 Task: Open Card Customer Satisfaction Survey in Board Website Maintenance to Workspace Digital Analytics and add a team member Softage.1@softage.net, a label Orange, a checklist Meal Planning, an attachment from Trello, a color Orange and finally, add a card description 'Create and send out employee engagement survey' and a comment 'This task presents an opportunity to demonstrate our communication and collaboration skills, working effectively with others to achieve a common goal.'. Add a start date 'Jan 01, 1900' with a due date 'Jan 08, 1900'
Action: Mouse moved to (217, 130)
Screenshot: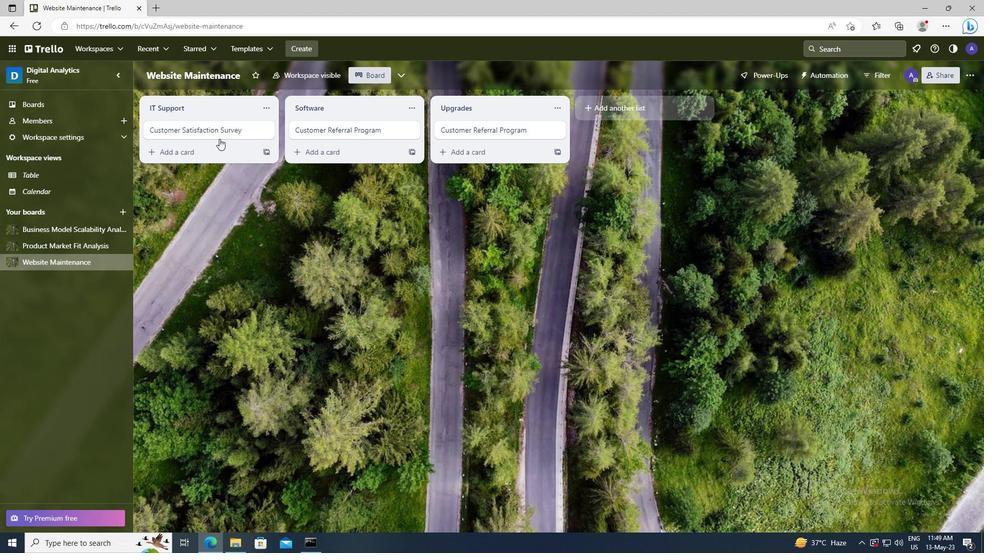 
Action: Mouse pressed left at (217, 130)
Screenshot: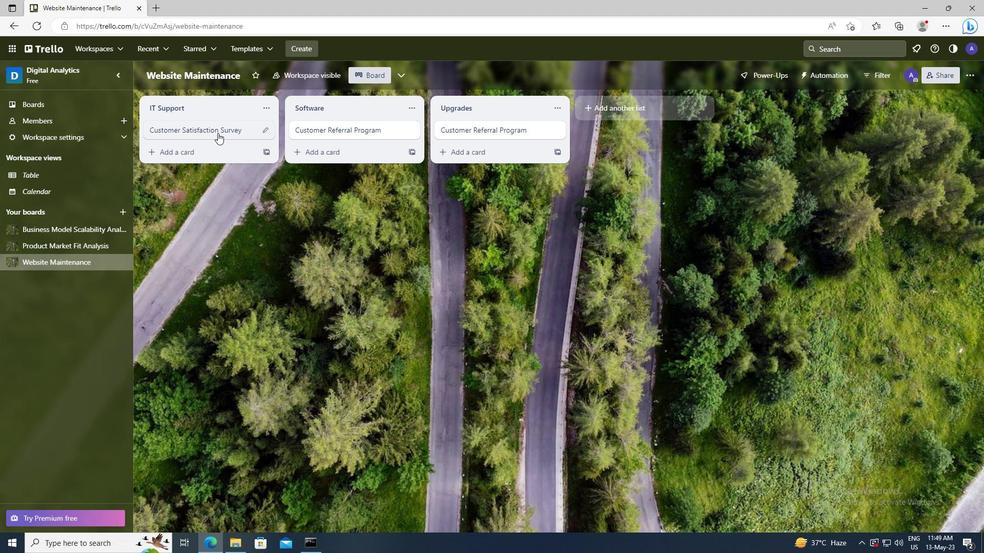 
Action: Mouse moved to (633, 124)
Screenshot: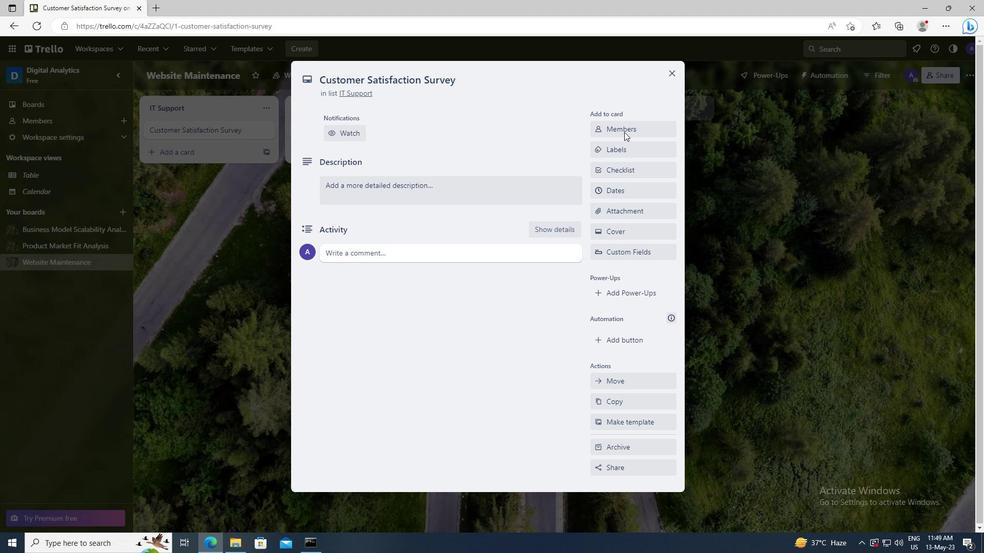 
Action: Mouse pressed left at (633, 124)
Screenshot: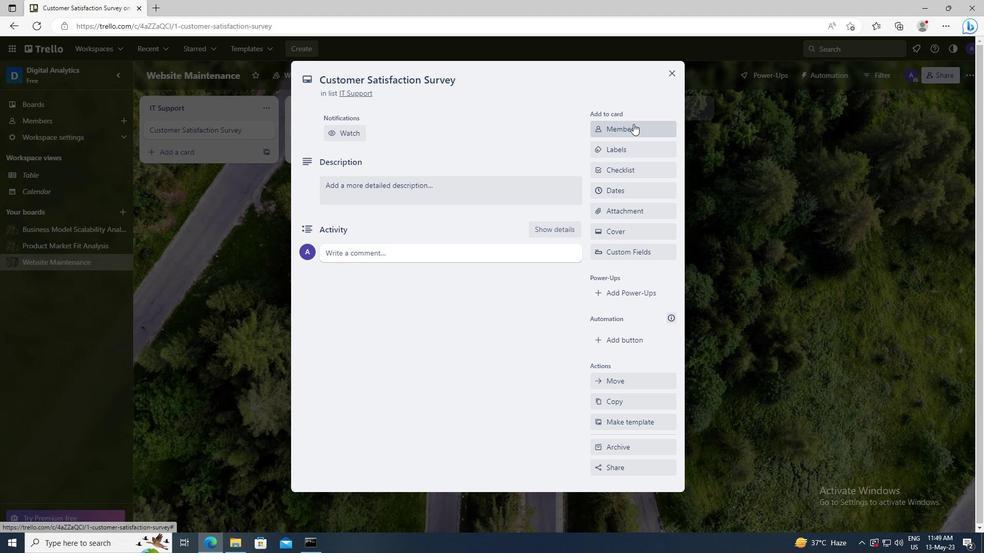 
Action: Mouse moved to (639, 178)
Screenshot: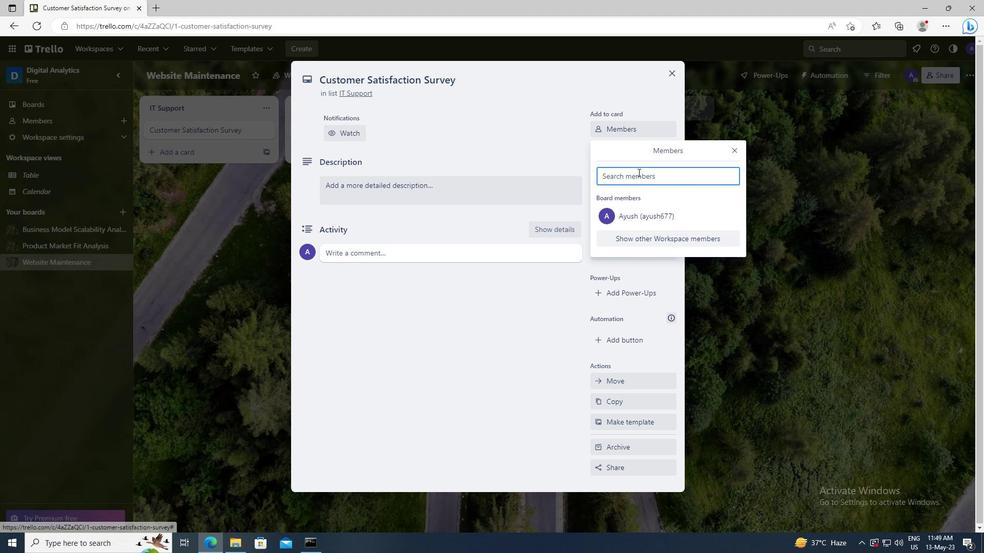 
Action: Mouse pressed left at (639, 178)
Screenshot: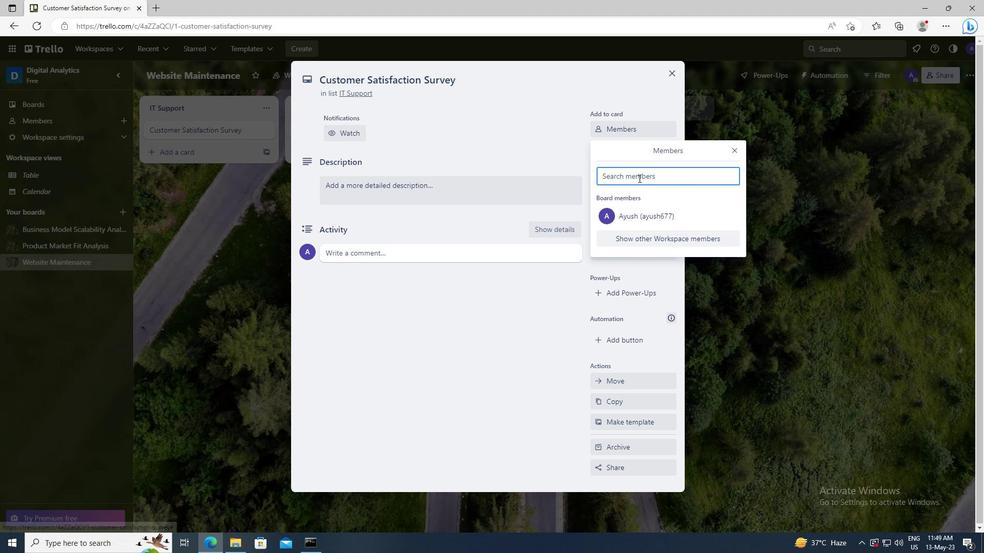 
Action: Key pressed <Key.shift>SOFTAGE.1
Screenshot: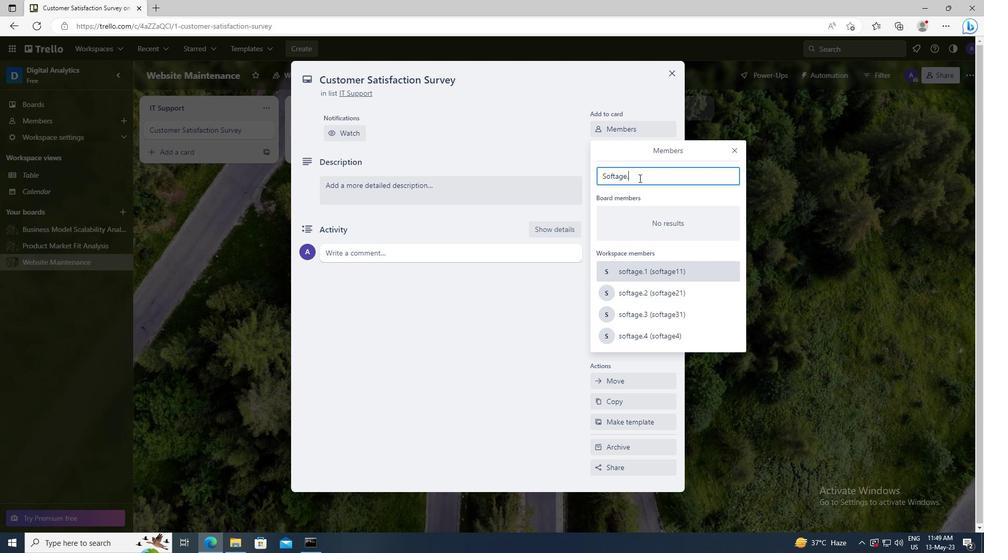 
Action: Mouse moved to (642, 270)
Screenshot: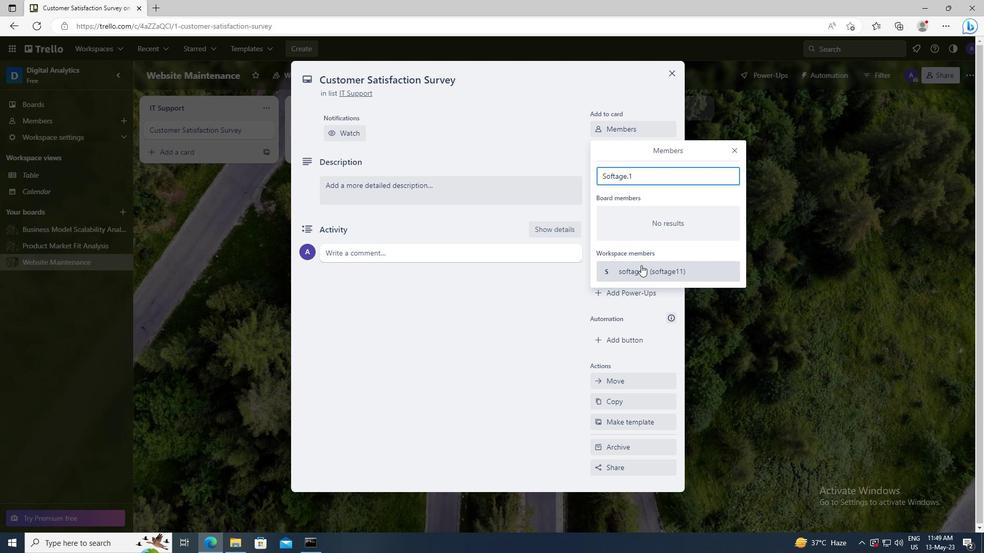 
Action: Mouse pressed left at (642, 270)
Screenshot: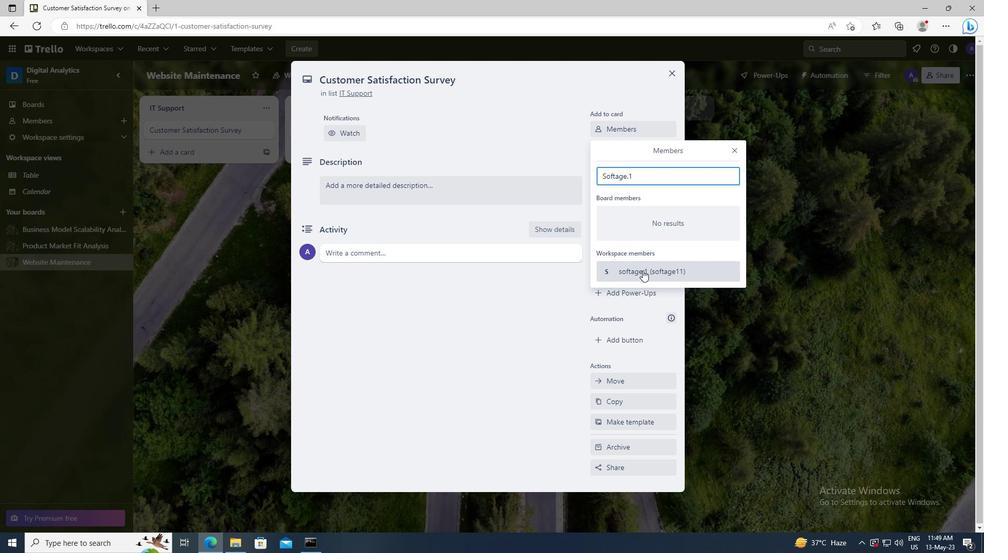 
Action: Mouse moved to (734, 149)
Screenshot: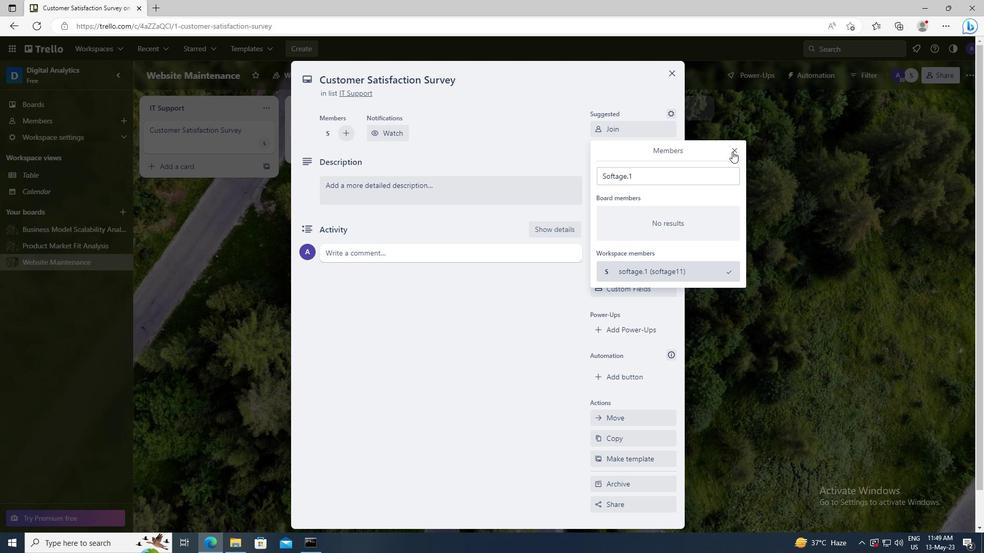 
Action: Mouse pressed left at (734, 149)
Screenshot: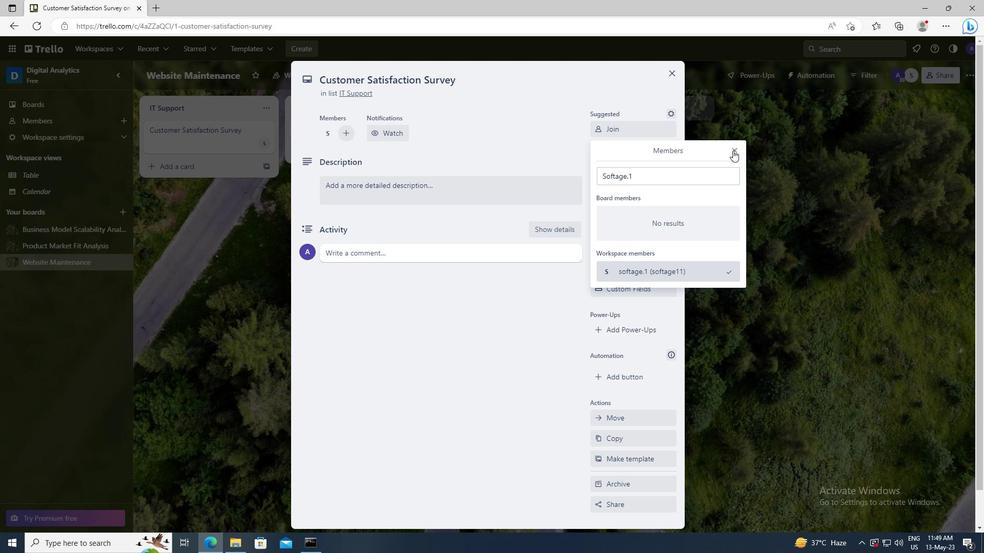 
Action: Mouse moved to (631, 181)
Screenshot: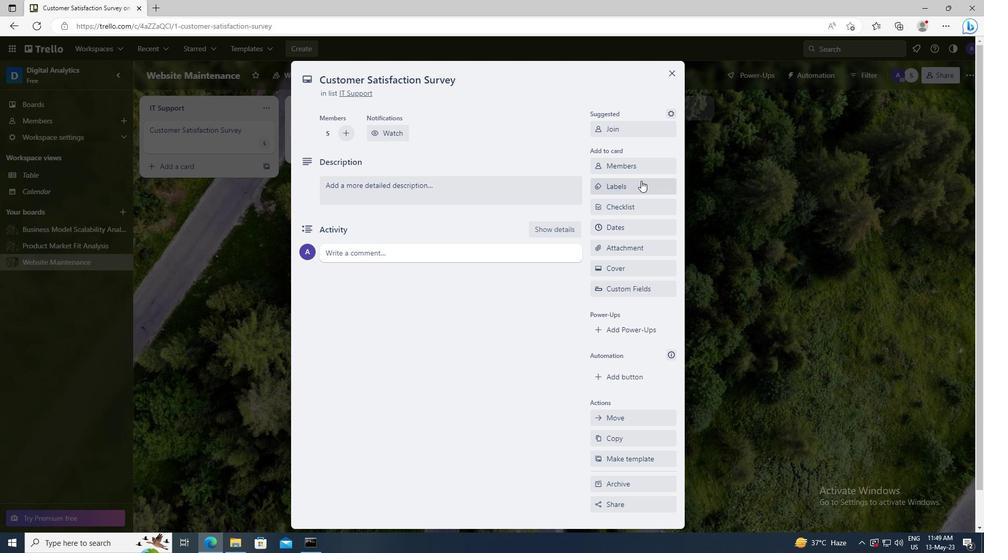 
Action: Mouse pressed left at (631, 181)
Screenshot: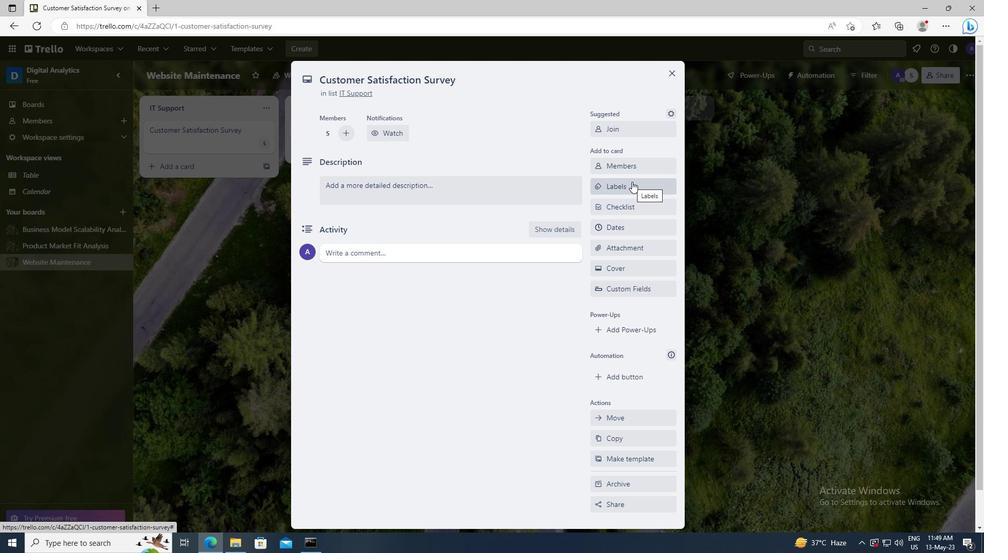 
Action: Mouse moved to (652, 389)
Screenshot: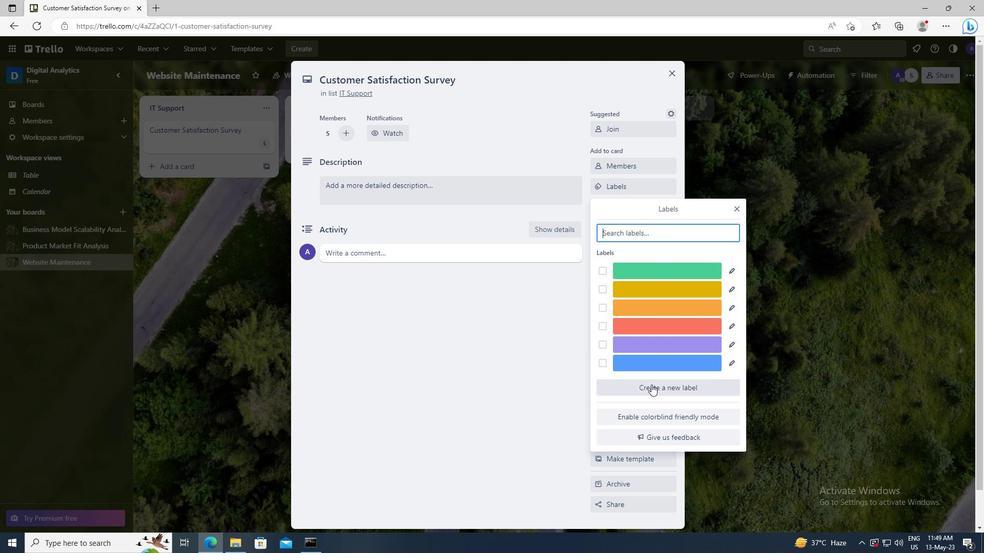 
Action: Mouse pressed left at (652, 389)
Screenshot: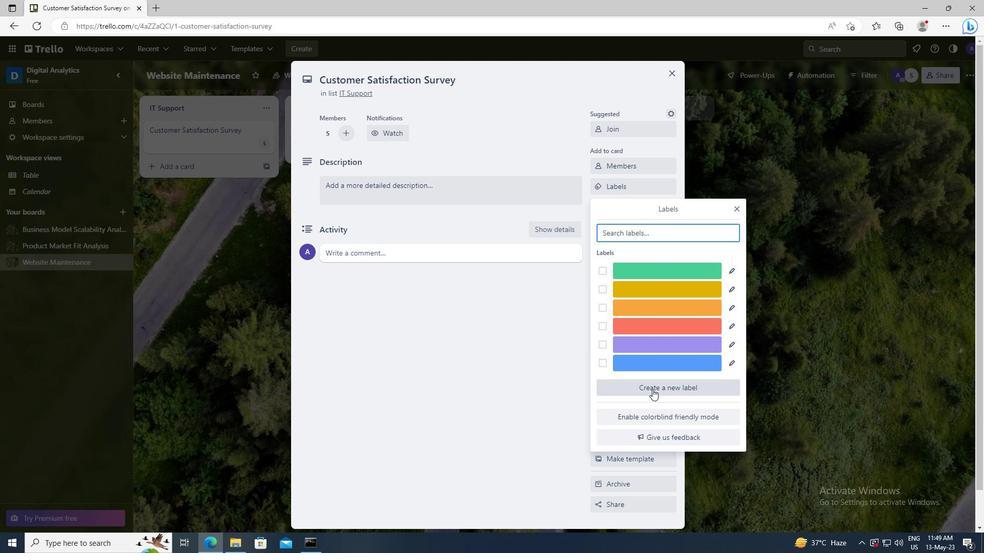 
Action: Mouse moved to (668, 358)
Screenshot: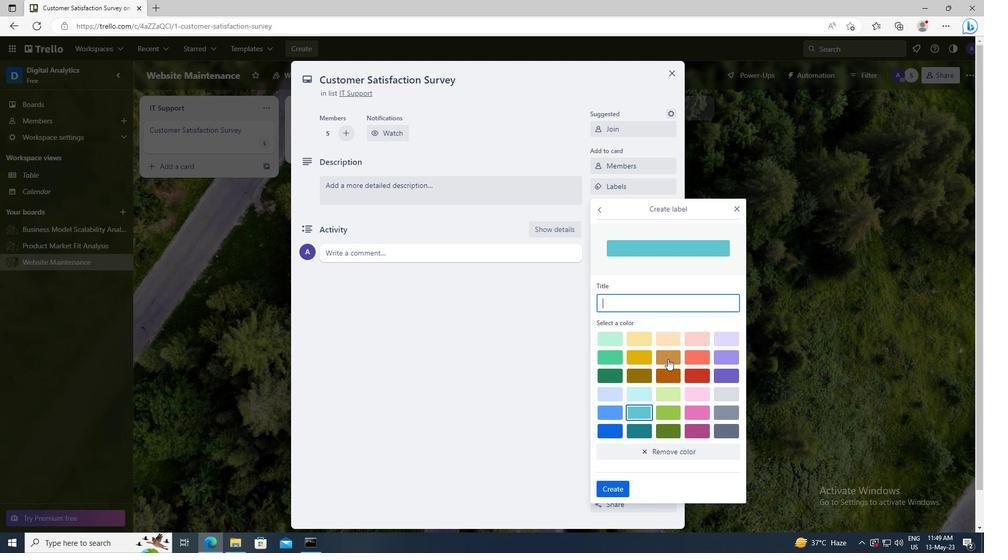 
Action: Mouse pressed left at (668, 358)
Screenshot: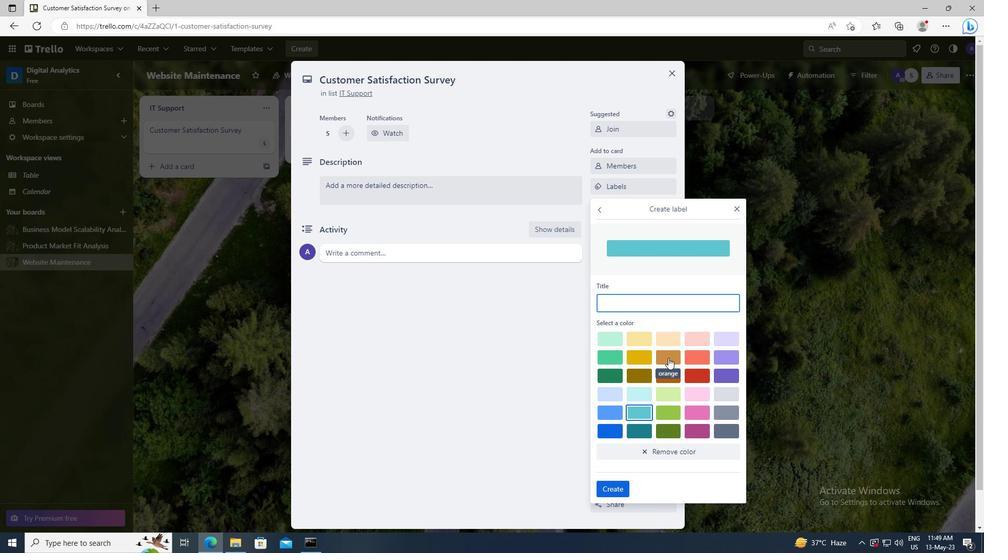 
Action: Mouse moved to (619, 489)
Screenshot: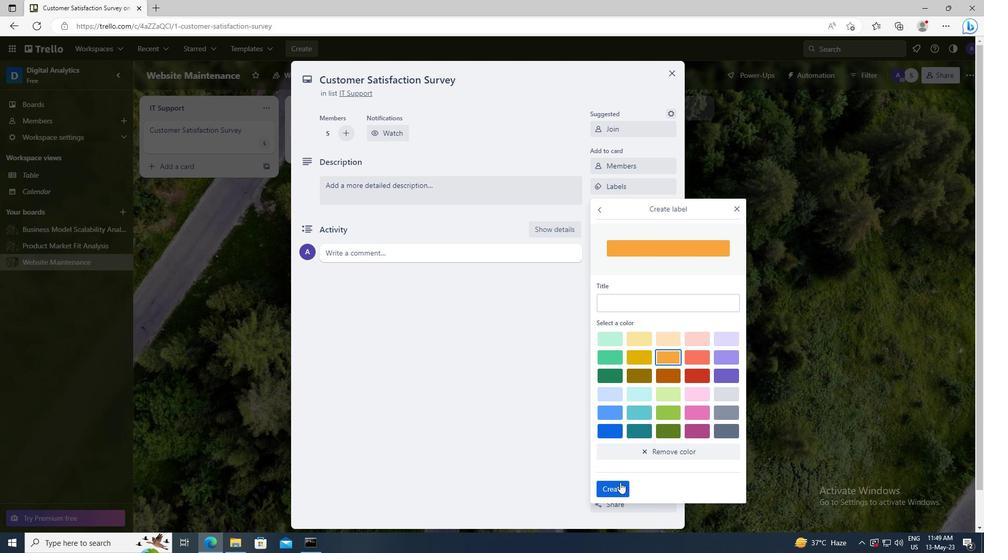 
Action: Mouse pressed left at (619, 489)
Screenshot: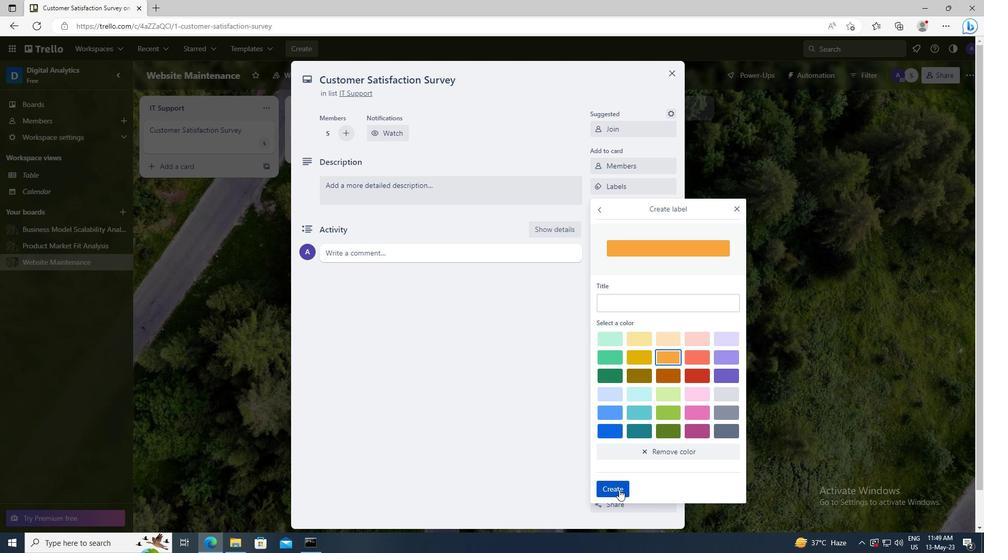 
Action: Mouse moved to (737, 209)
Screenshot: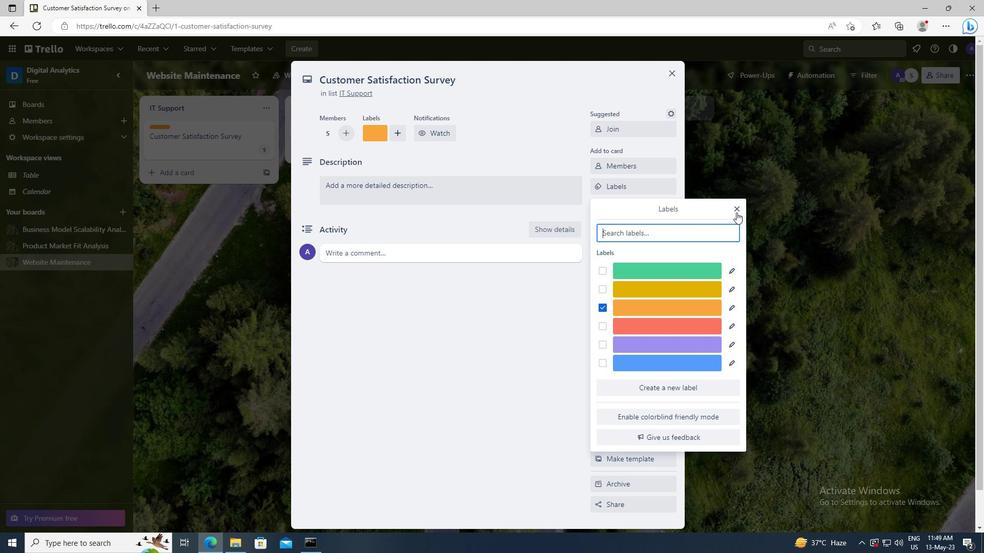 
Action: Mouse pressed left at (737, 209)
Screenshot: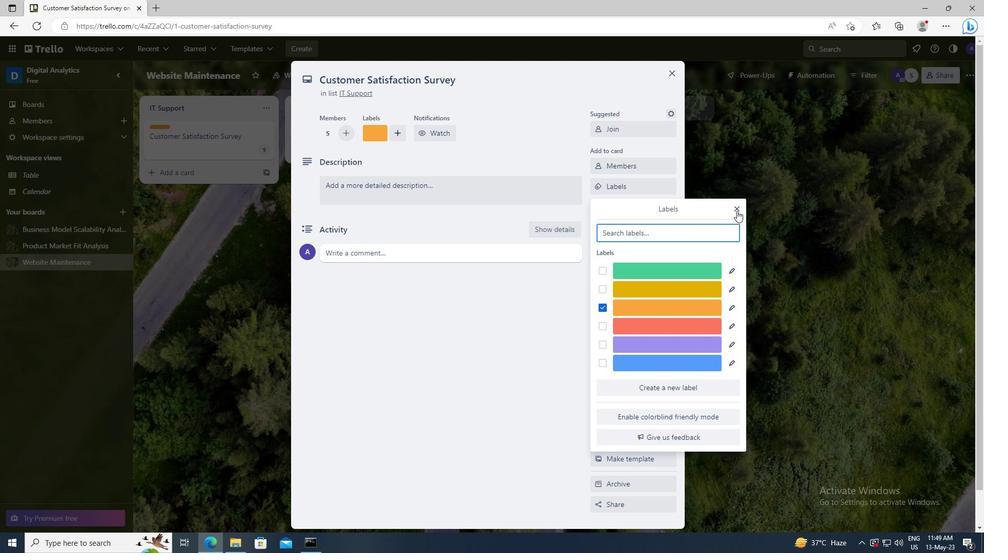 
Action: Mouse moved to (633, 208)
Screenshot: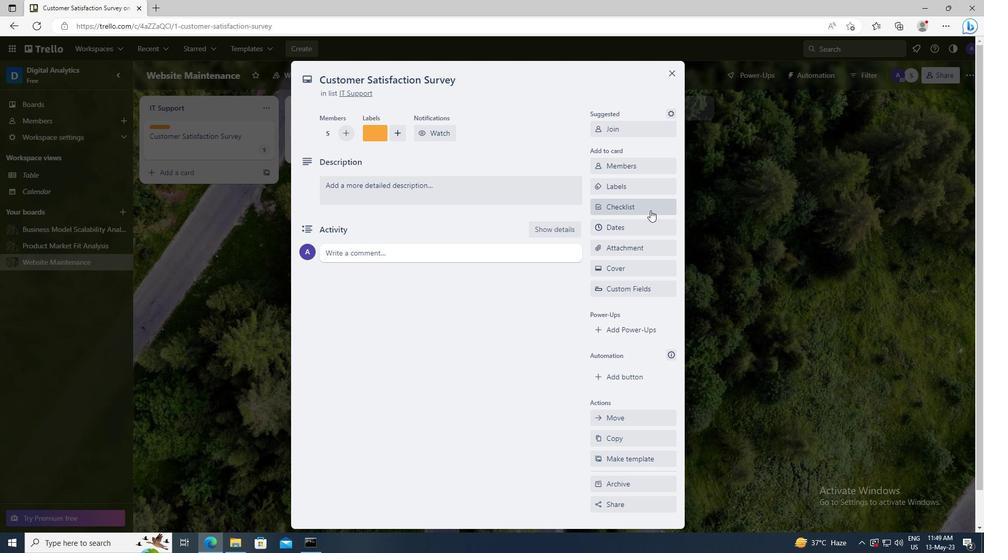 
Action: Mouse pressed left at (633, 208)
Screenshot: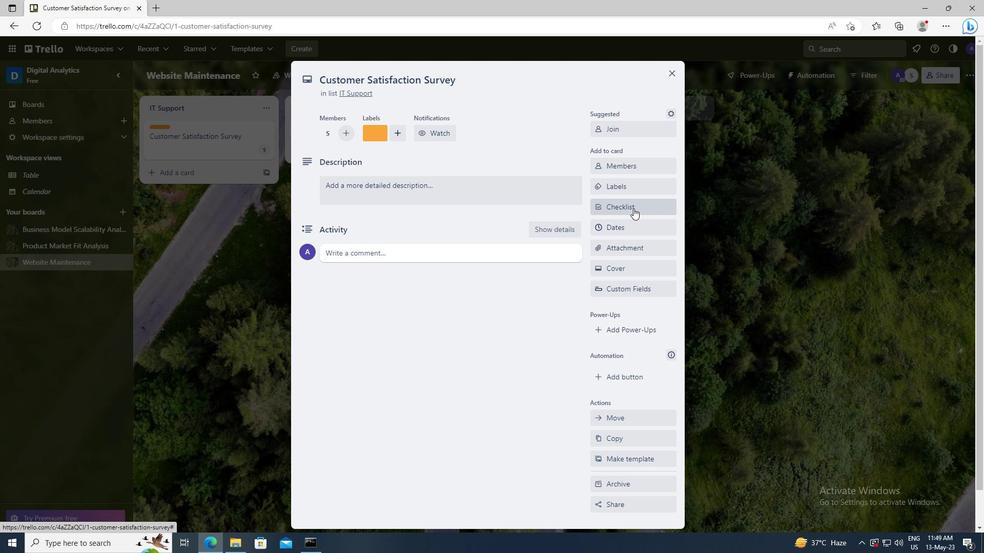 
Action: Key pressed <Key.shift>MEAL<Key.space><Key.shift>PLANNING
Screenshot: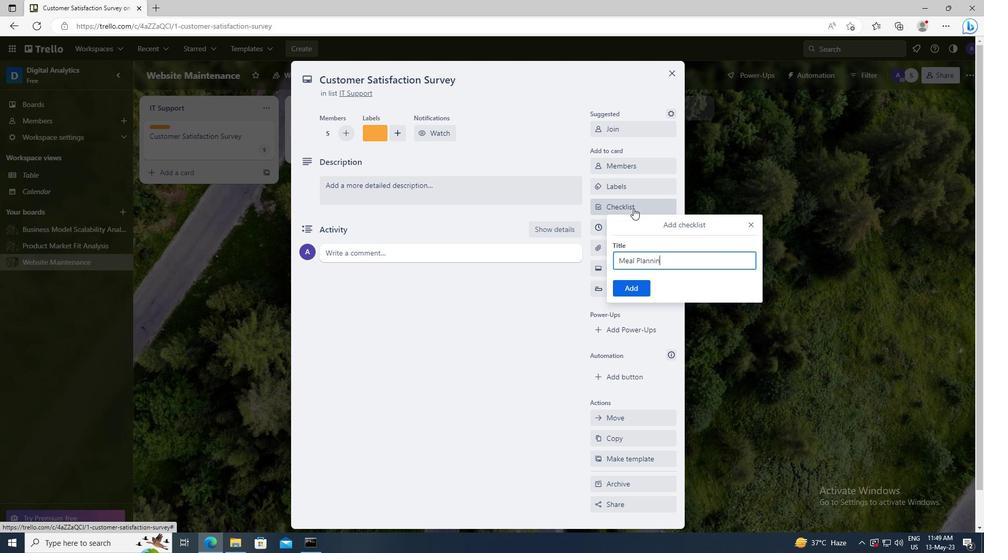 
Action: Mouse moved to (633, 287)
Screenshot: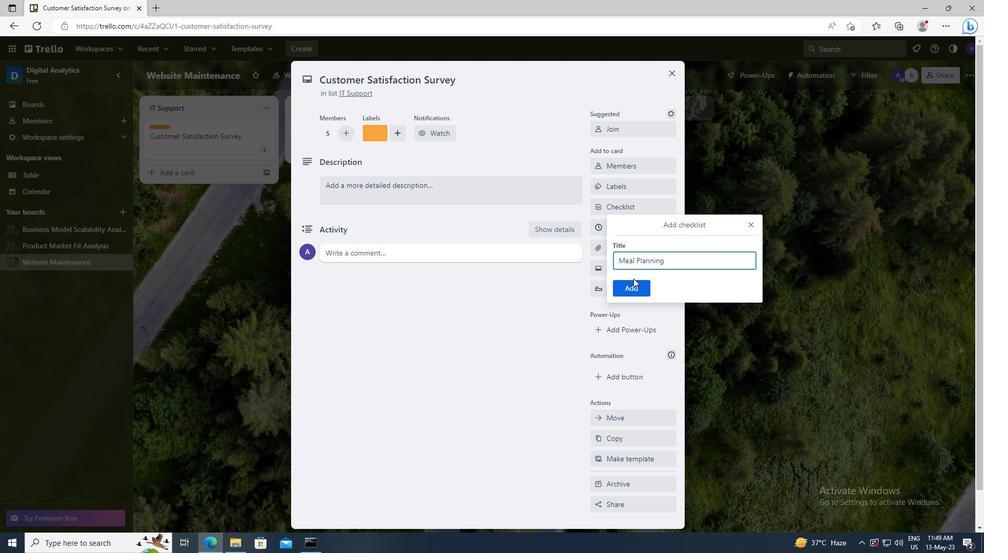 
Action: Mouse pressed left at (633, 287)
Screenshot: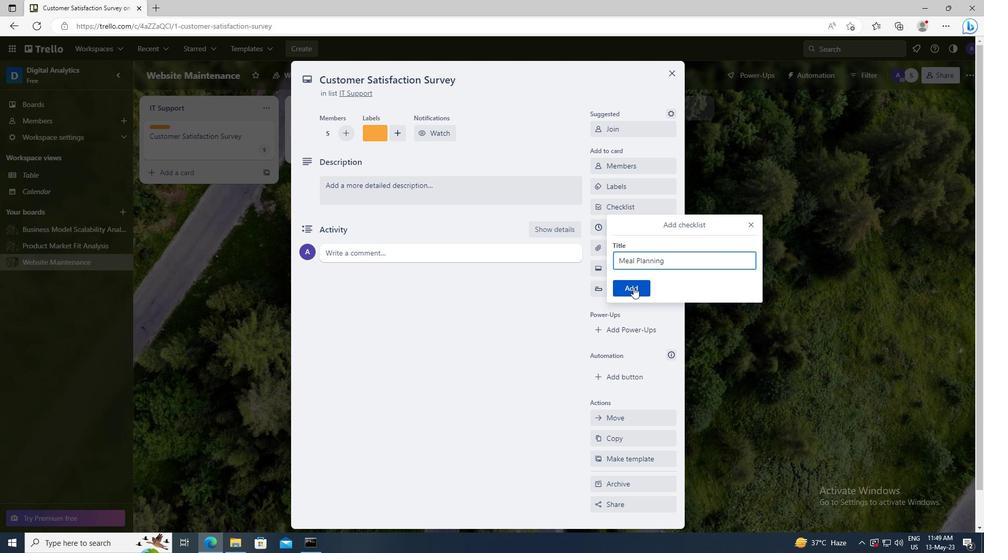 
Action: Mouse moved to (633, 250)
Screenshot: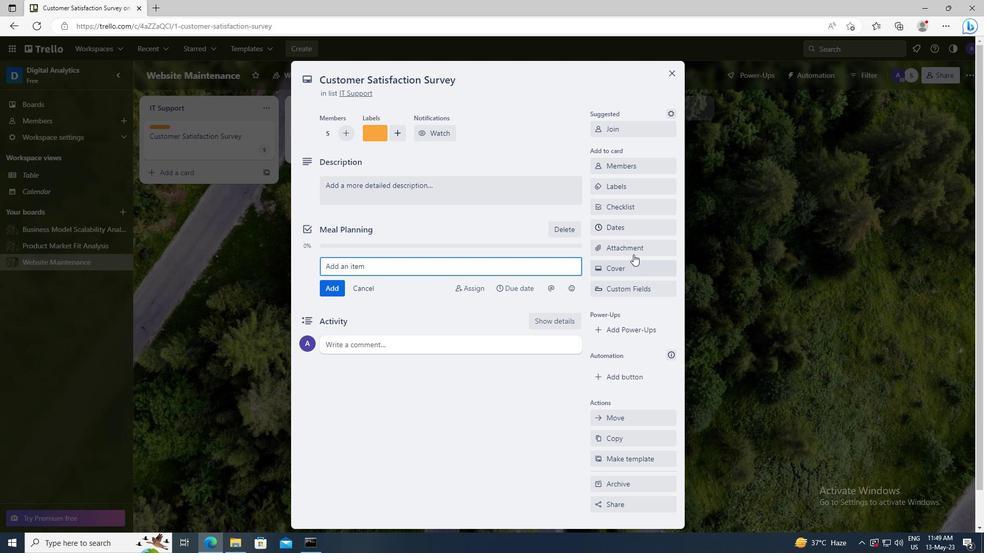 
Action: Mouse pressed left at (633, 250)
Screenshot: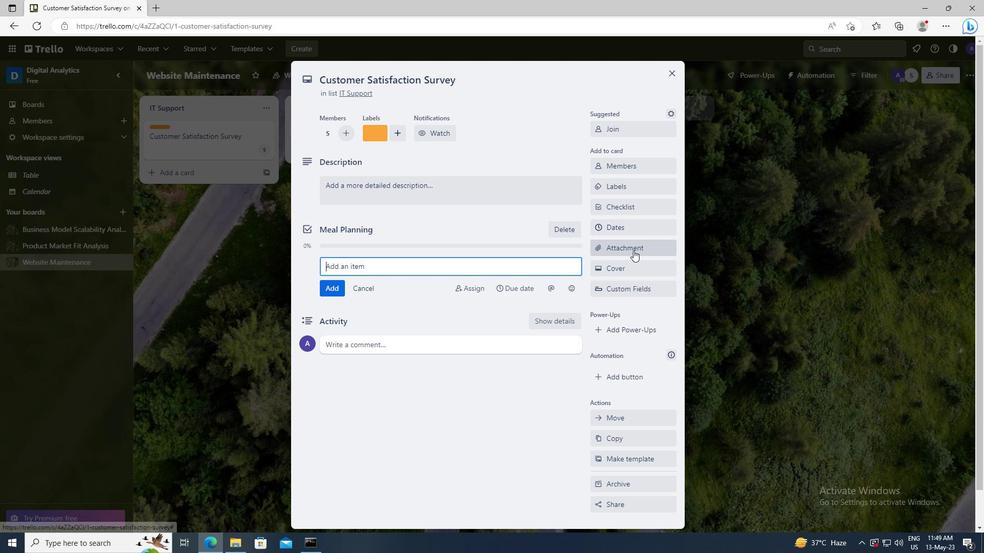 
Action: Mouse moved to (625, 303)
Screenshot: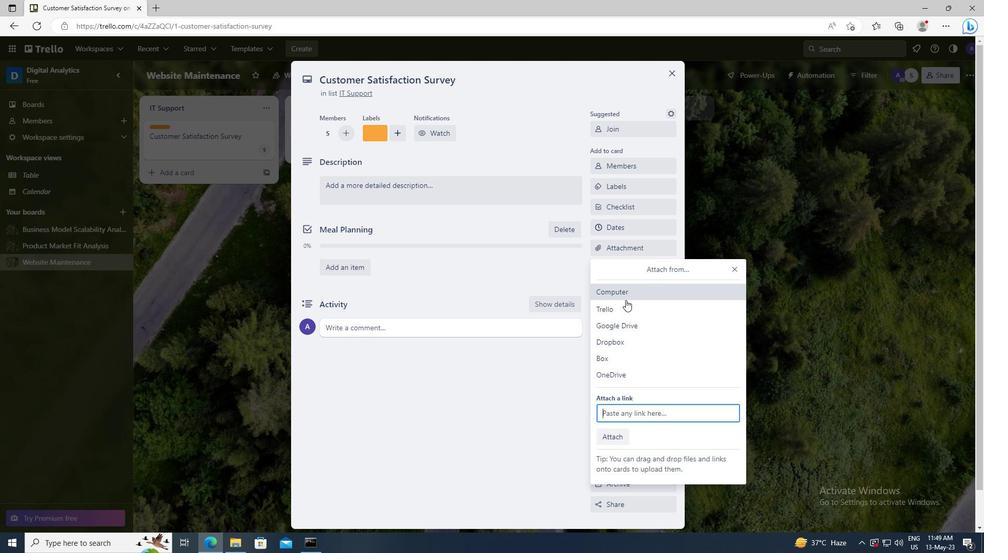 
Action: Mouse pressed left at (625, 303)
Screenshot: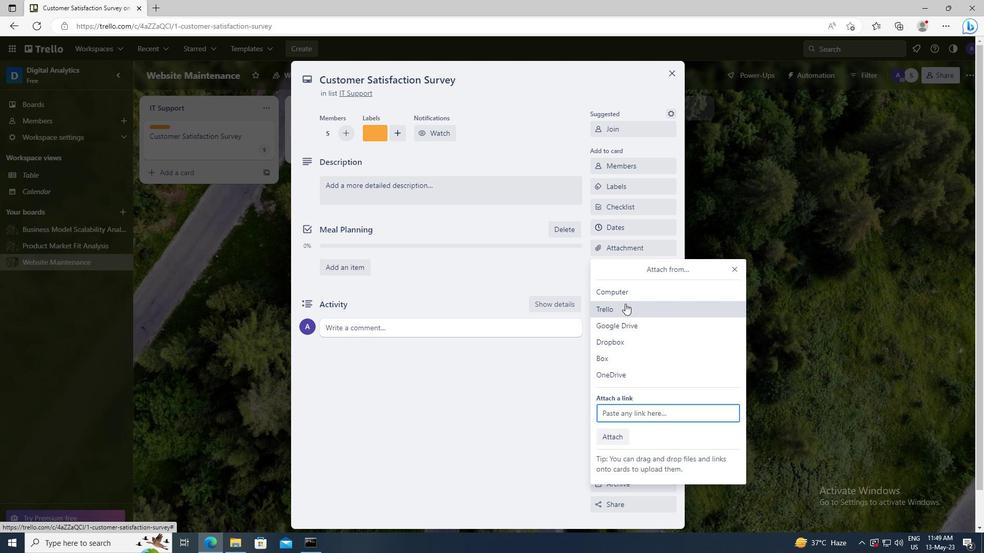 
Action: Mouse moved to (624, 247)
Screenshot: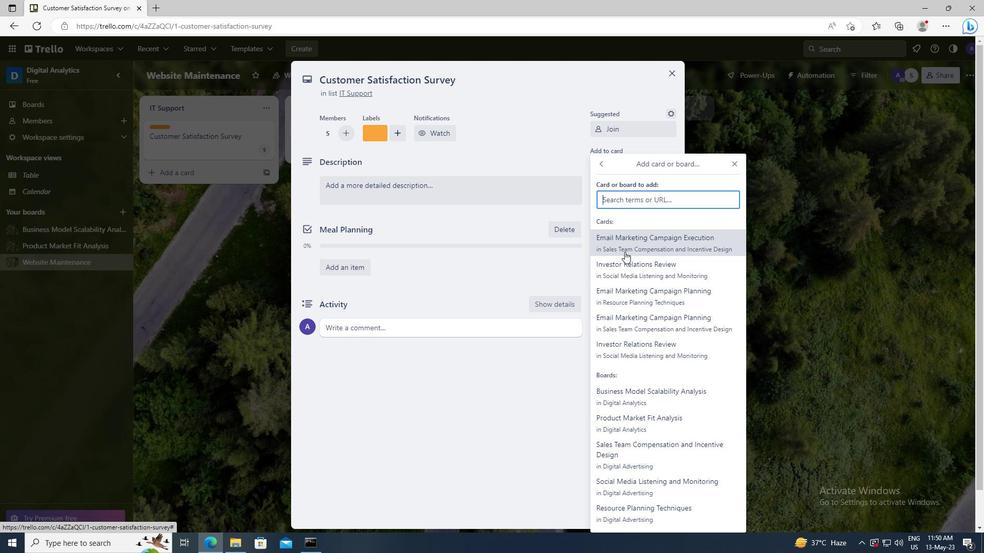 
Action: Mouse pressed left at (624, 247)
Screenshot: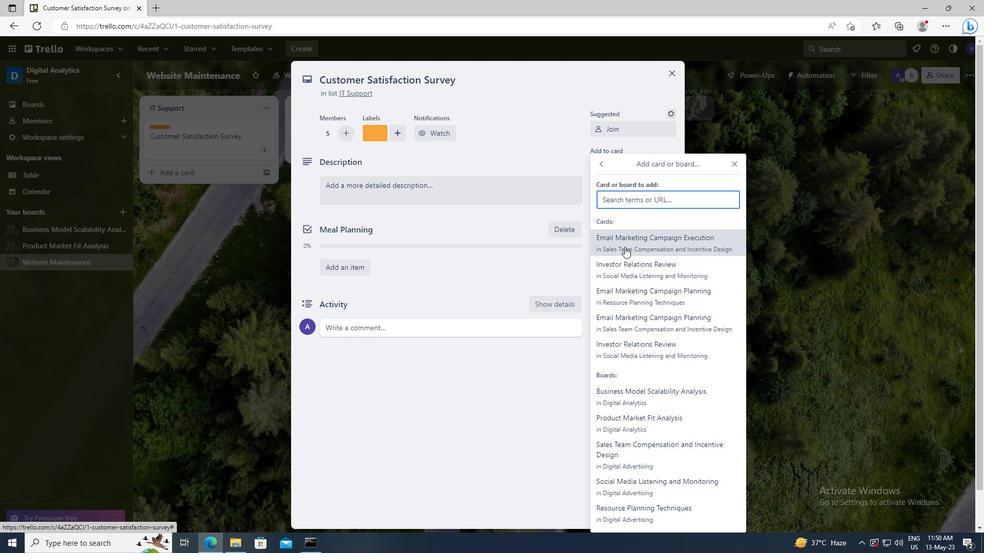 
Action: Mouse moved to (624, 266)
Screenshot: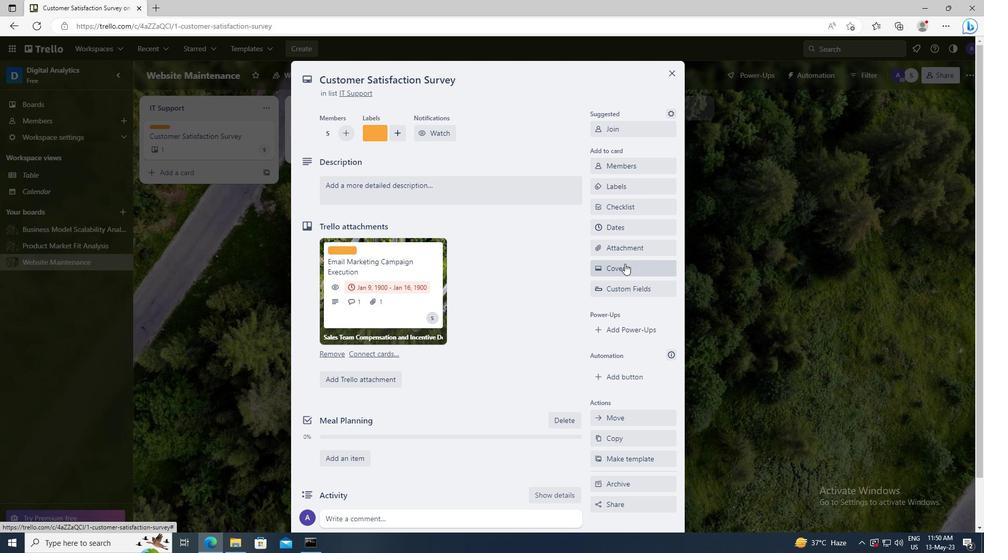 
Action: Mouse pressed left at (624, 266)
Screenshot: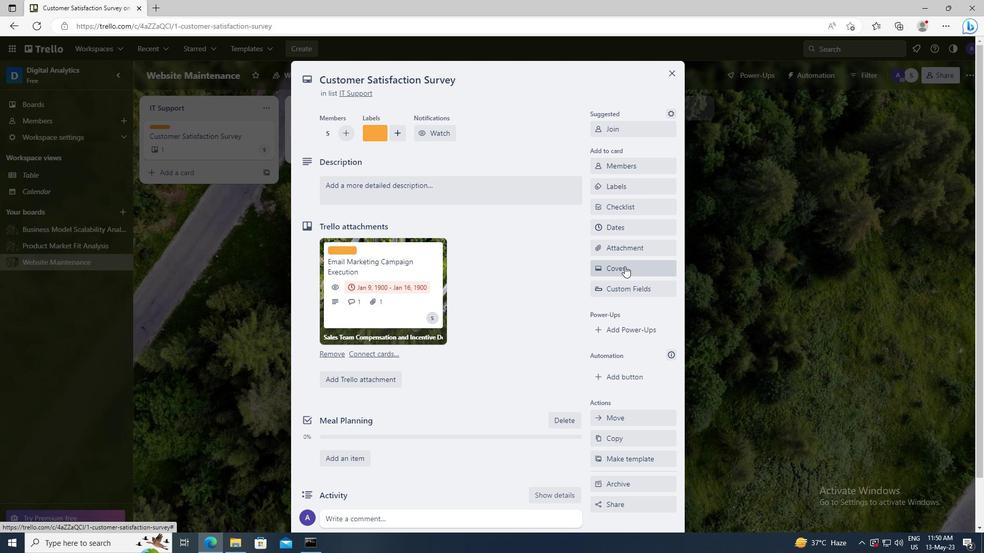 
Action: Mouse moved to (664, 330)
Screenshot: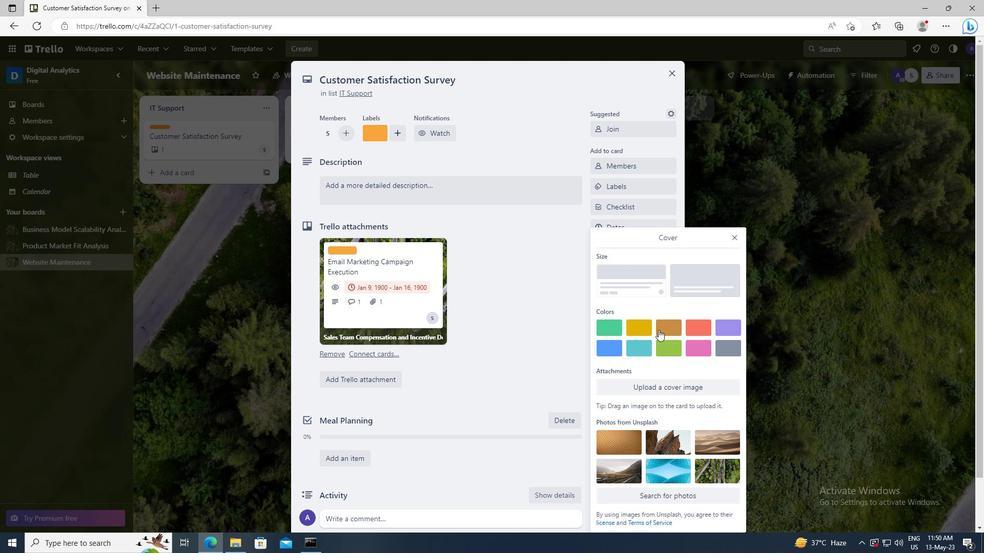 
Action: Mouse pressed left at (664, 330)
Screenshot: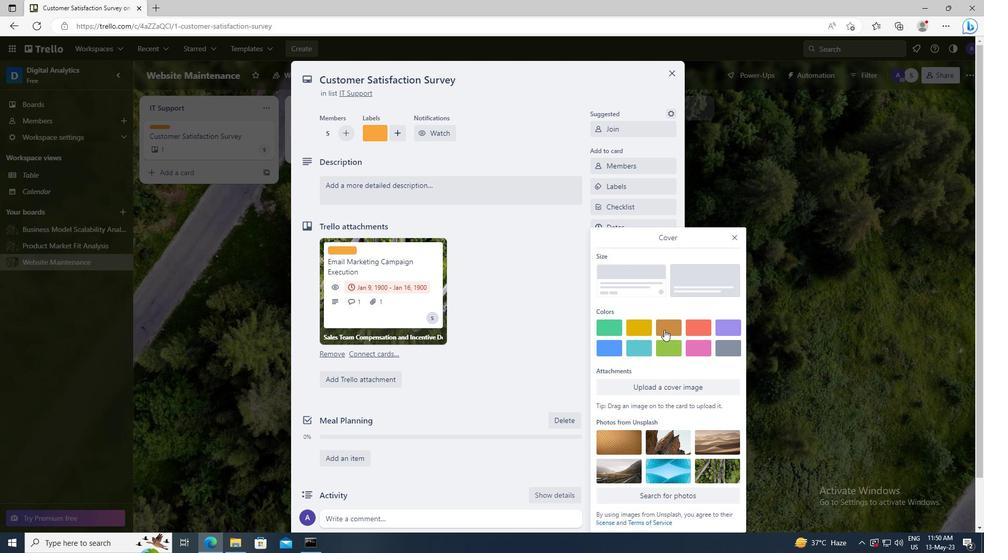 
Action: Mouse moved to (734, 217)
Screenshot: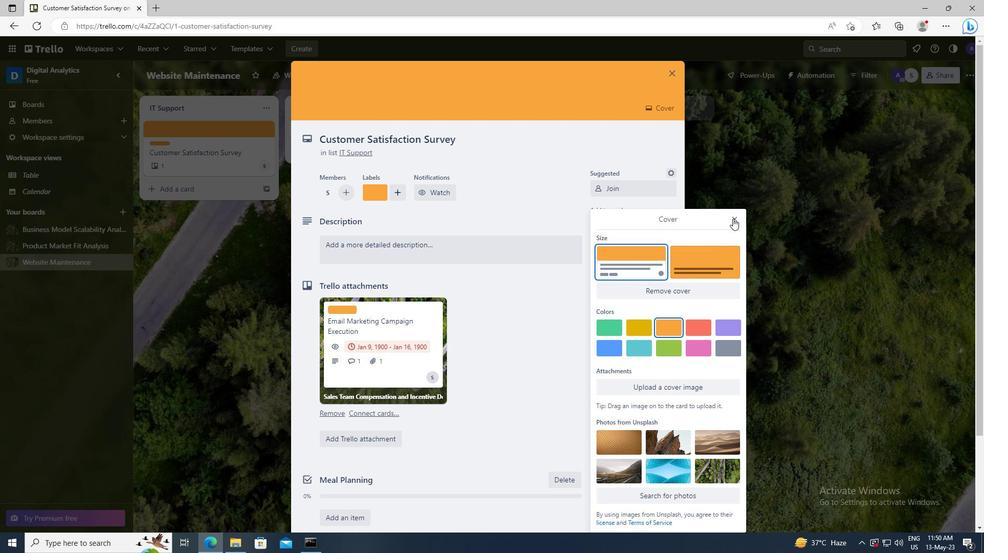 
Action: Mouse pressed left at (734, 217)
Screenshot: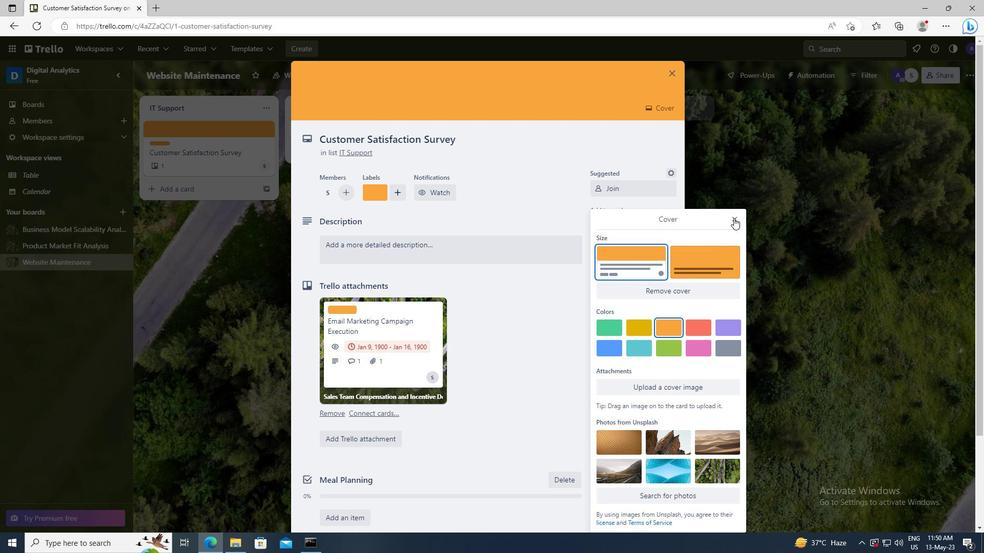 
Action: Mouse moved to (403, 251)
Screenshot: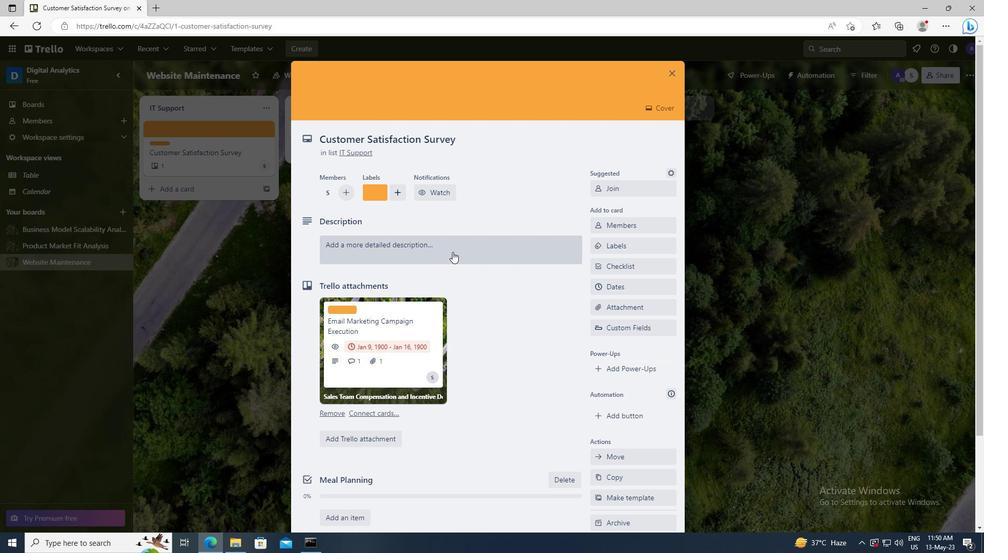 
Action: Mouse pressed left at (403, 251)
Screenshot: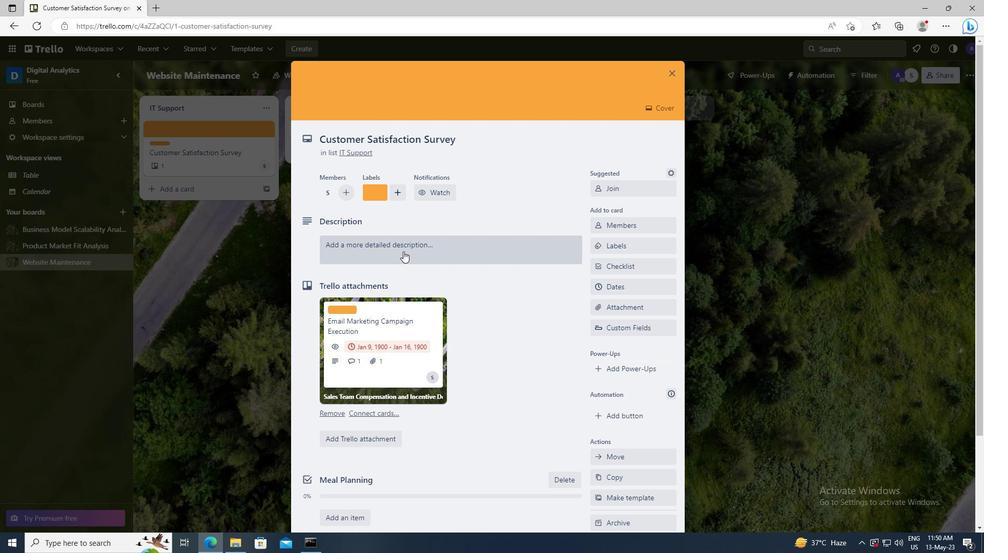 
Action: Key pressed <Key.shift>CREATE<Key.space>AND<Key.space>SEND<Key.space>OUT<Key.space>EMPLOYEE<Key.space>ENGAGEMENT<Key.space>SURVEY
Screenshot: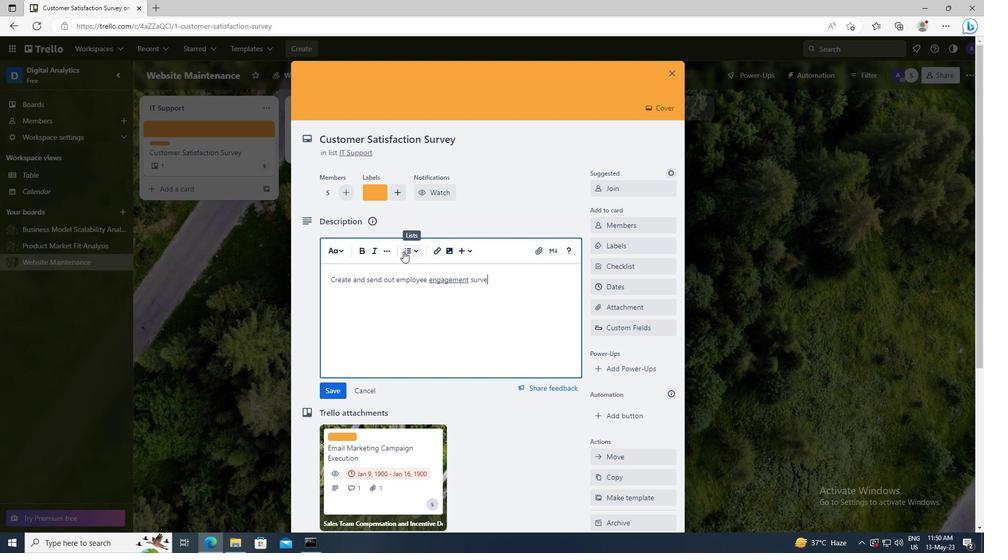 
Action: Mouse scrolled (403, 251) with delta (0, 0)
Screenshot: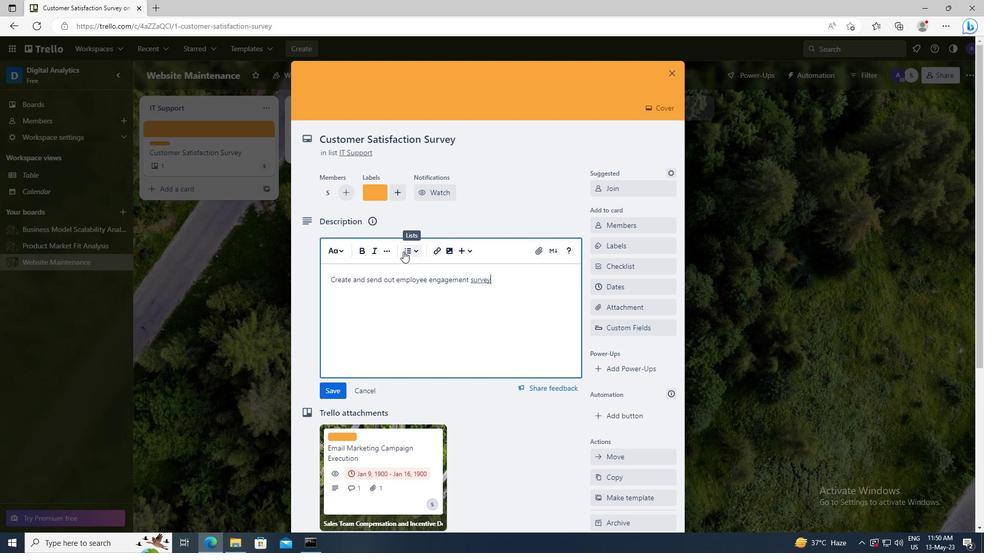 
Action: Mouse moved to (341, 314)
Screenshot: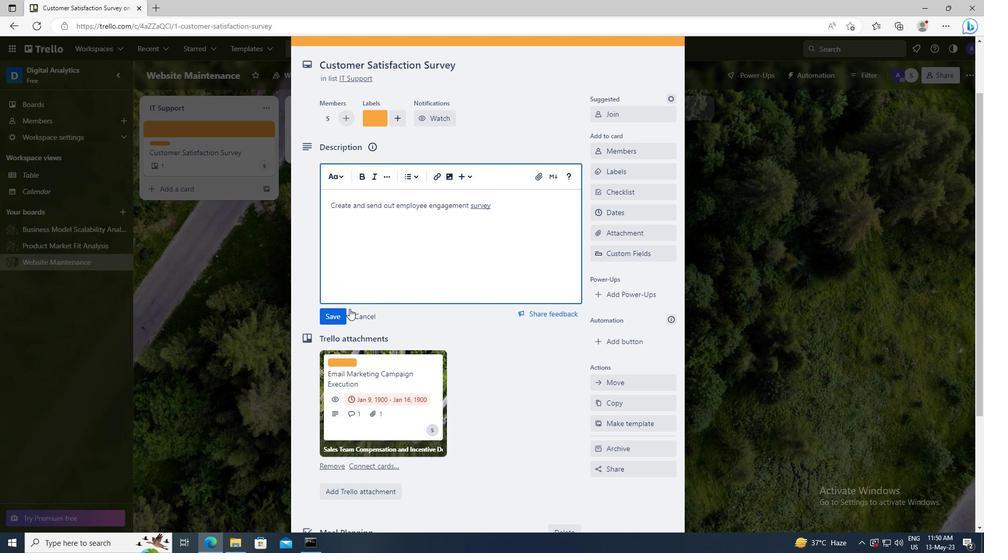 
Action: Mouse pressed left at (341, 314)
Screenshot: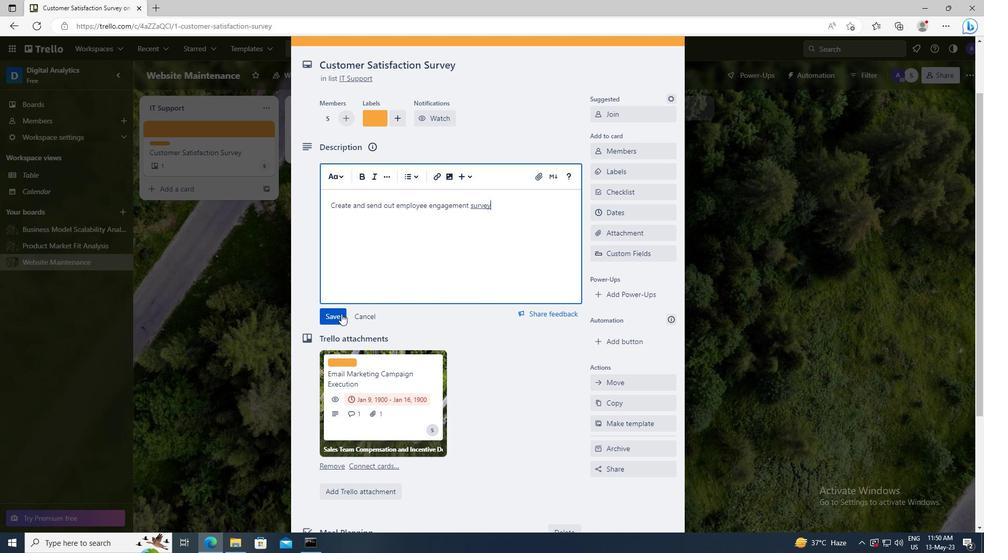
Action: Mouse scrolled (341, 313) with delta (0, 0)
Screenshot: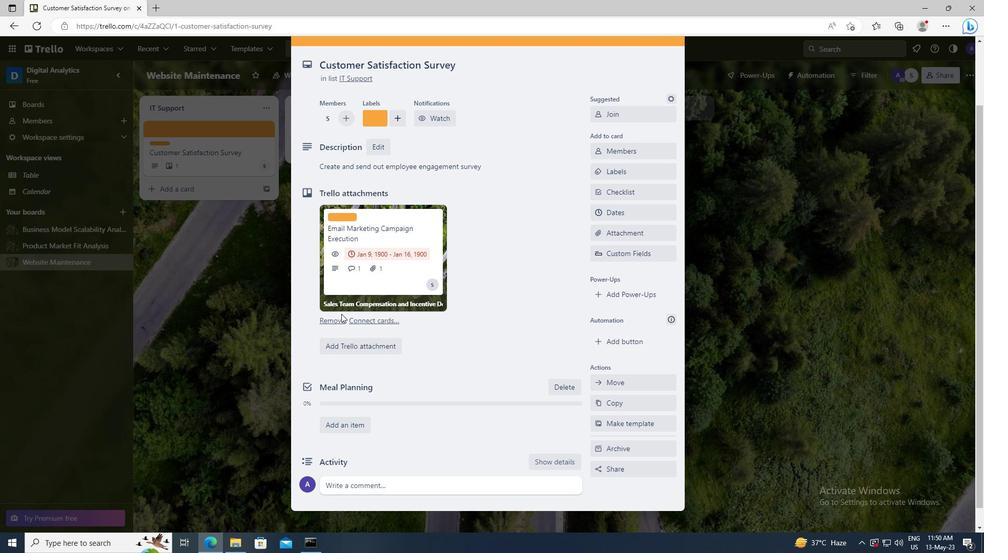 
Action: Mouse moved to (341, 465)
Screenshot: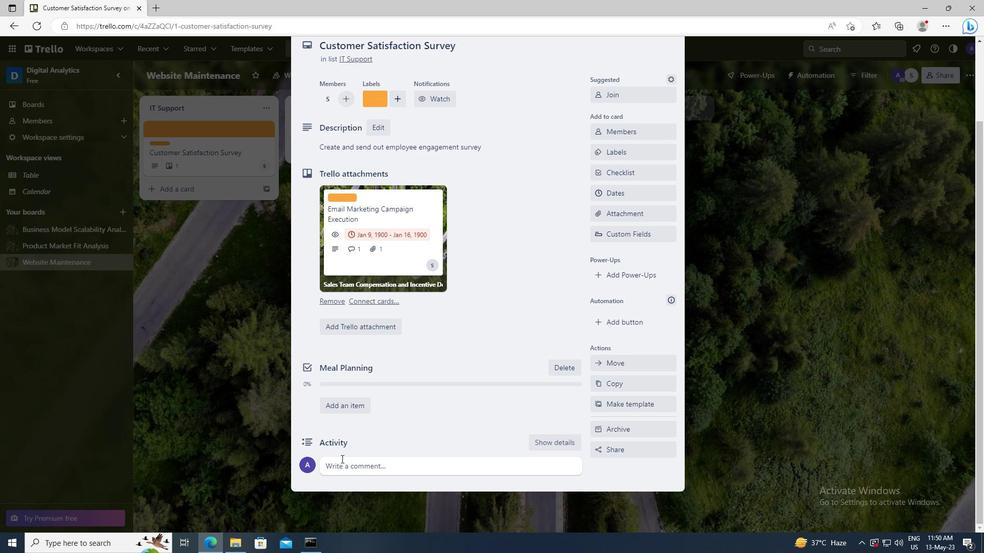 
Action: Mouse pressed left at (341, 465)
Screenshot: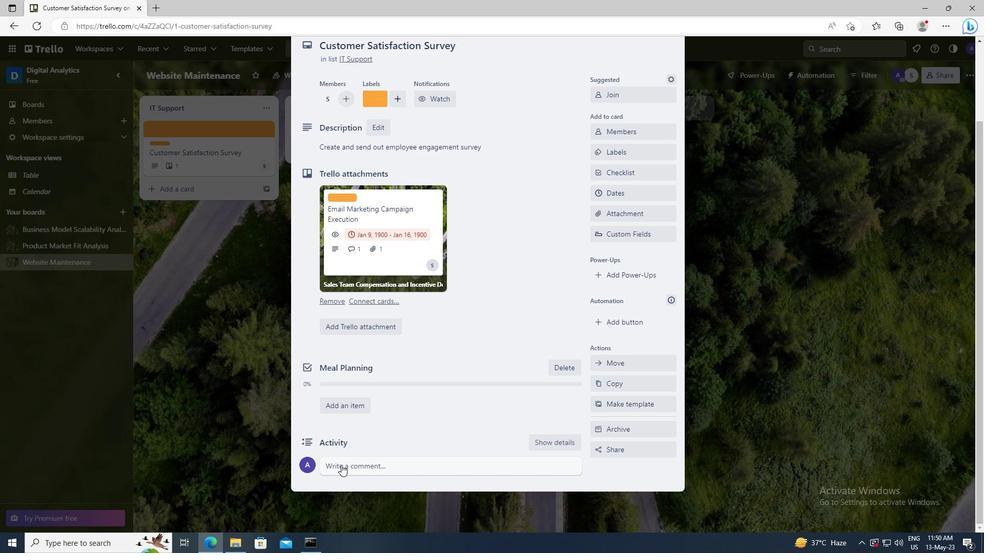 
Action: Key pressed <Key.shift>THIS<Key.space>TASK<Key.space>PRESENTS<Key.space>AN<Key.space>OPPORTUNITY<Key.space>TO<Key.space>DEMONSTRATE<Key.space>OUR<Key.space>COMMUNICATION<Key.space>AND<Key.space>COLLABORATION<Key.space>SKII<Key.backspace>LLS,<Key.space>WORKING<Key.space>EFFECTIVELY<Key.space>WITH<Key.space>OTHERS<Key.space>TO<Key.space>ACHIEVE<Key.space>A<Key.space>COMMON<Key.space>GOAL.
Screenshot: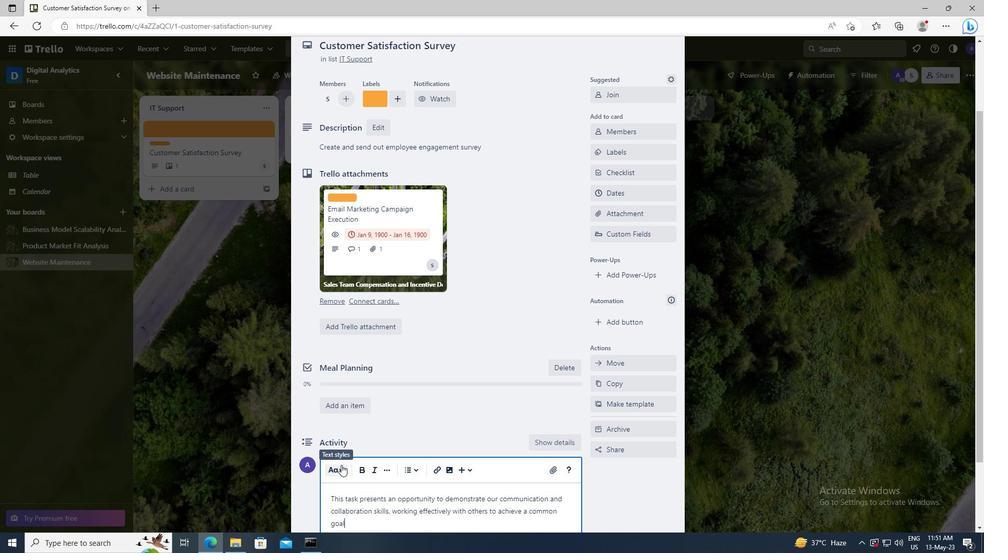 
Action: Mouse scrolled (341, 464) with delta (0, 0)
Screenshot: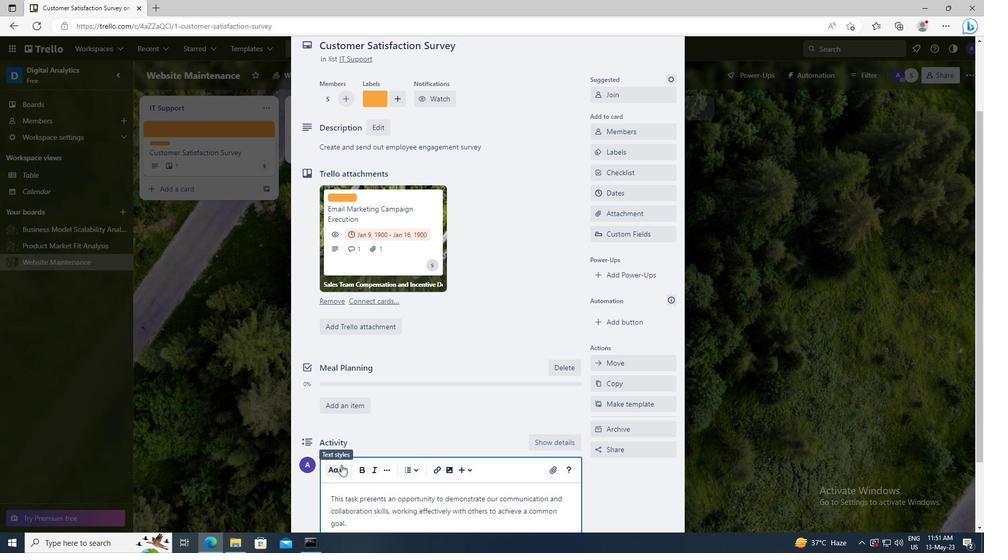 
Action: Mouse scrolled (341, 464) with delta (0, 0)
Screenshot: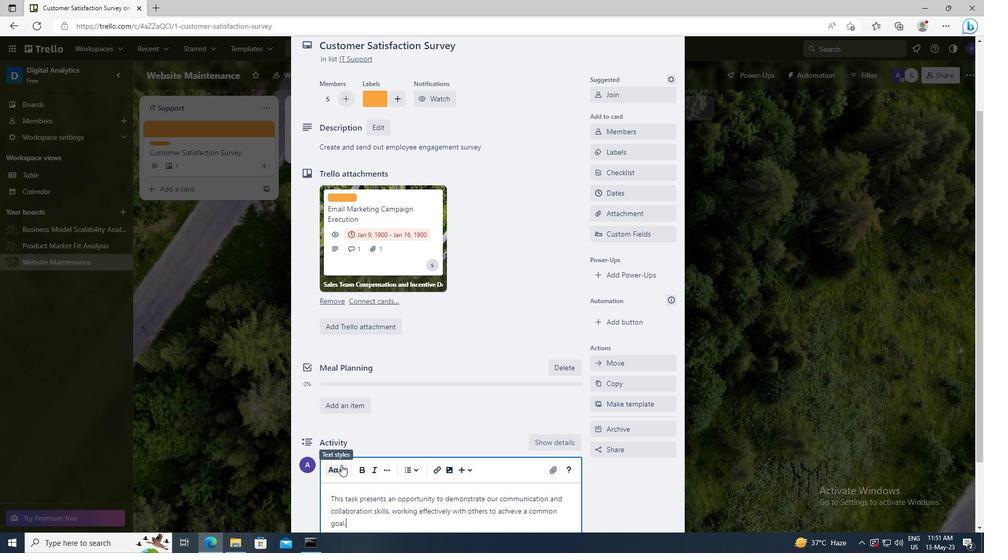 
Action: Mouse moved to (338, 469)
Screenshot: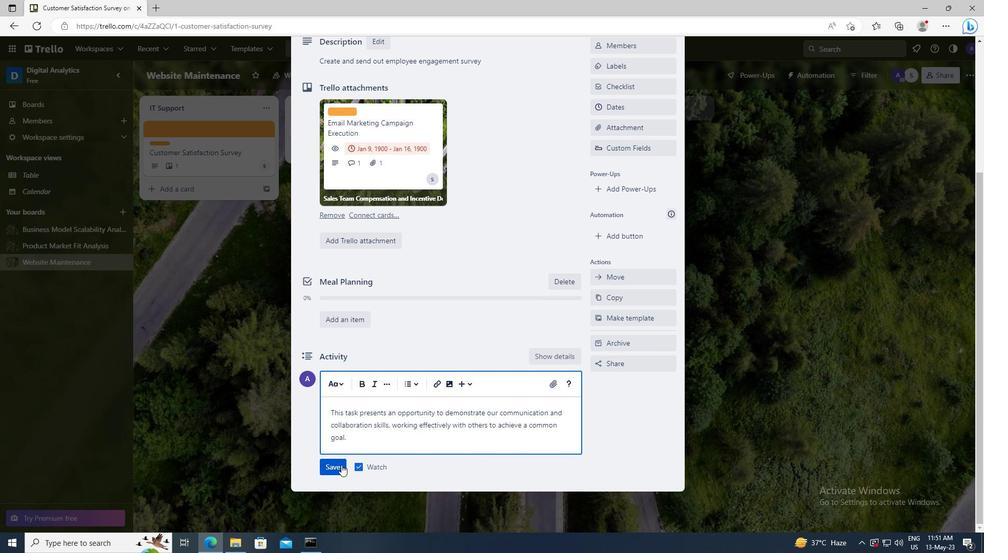 
Action: Mouse pressed left at (338, 469)
Screenshot: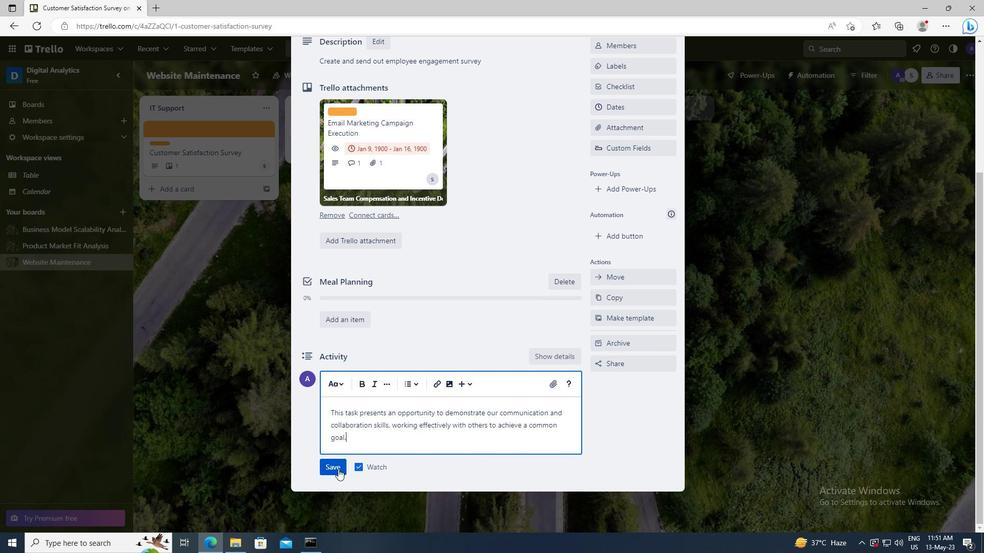 
Action: Mouse moved to (625, 191)
Screenshot: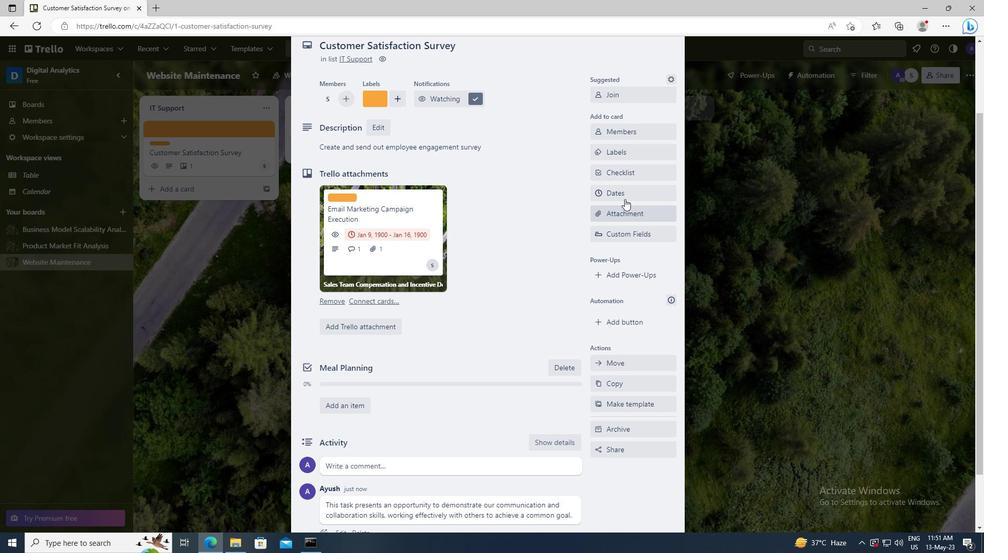 
Action: Mouse pressed left at (625, 191)
Screenshot: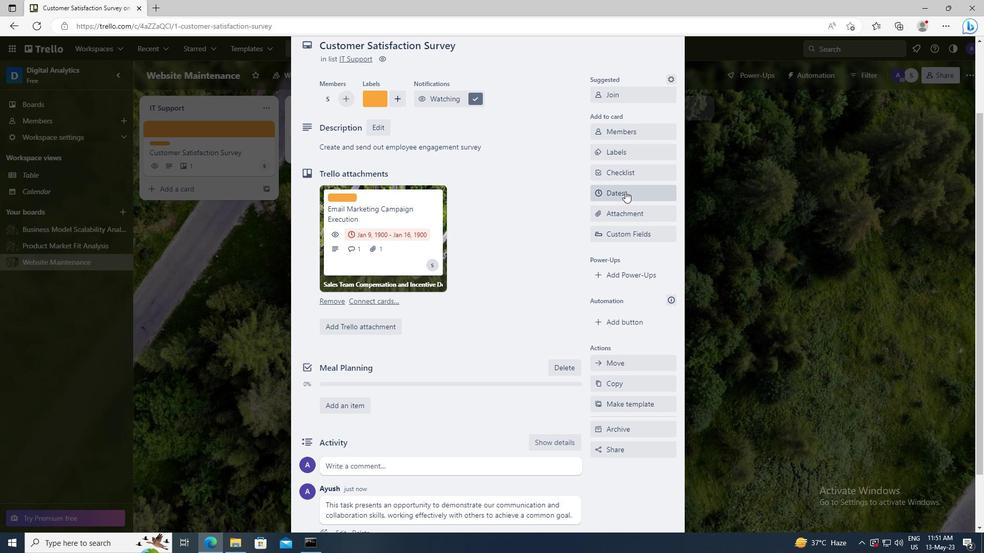
Action: Mouse moved to (602, 259)
Screenshot: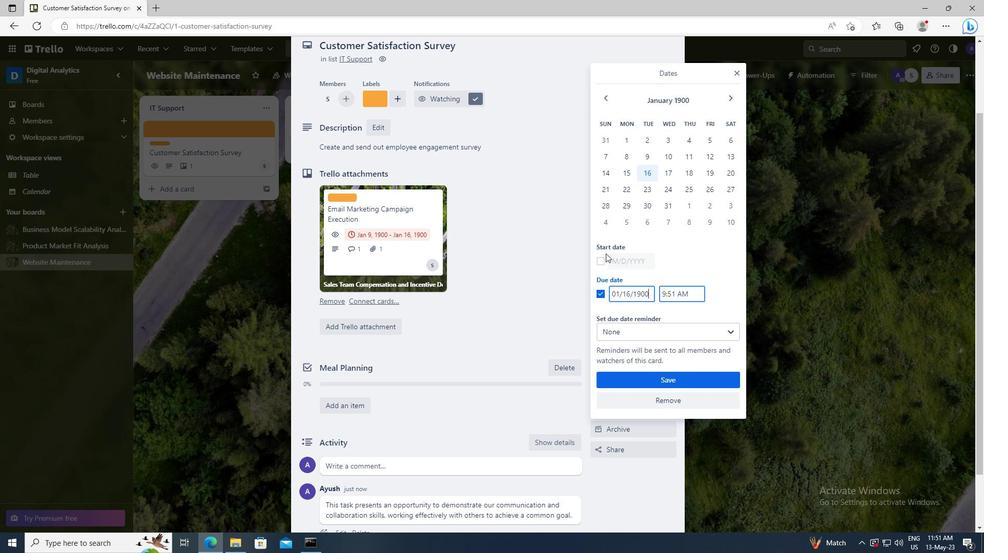 
Action: Mouse pressed left at (602, 259)
Screenshot: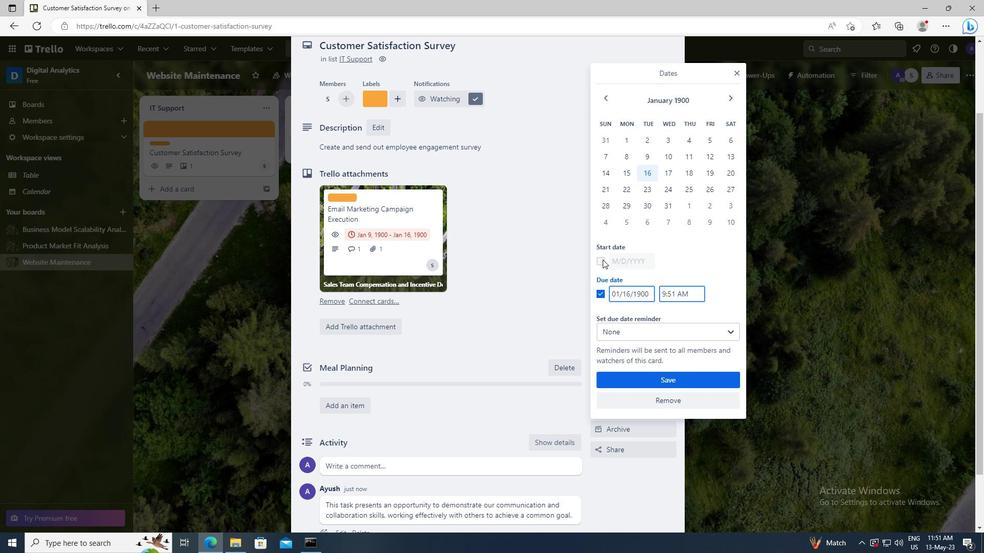 
Action: Mouse moved to (648, 261)
Screenshot: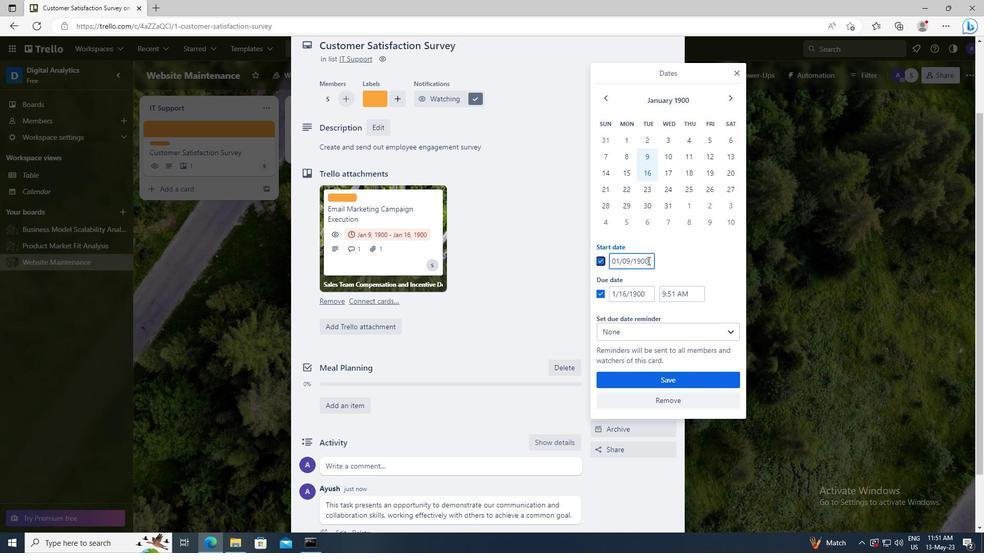 
Action: Mouse pressed left at (648, 261)
Screenshot: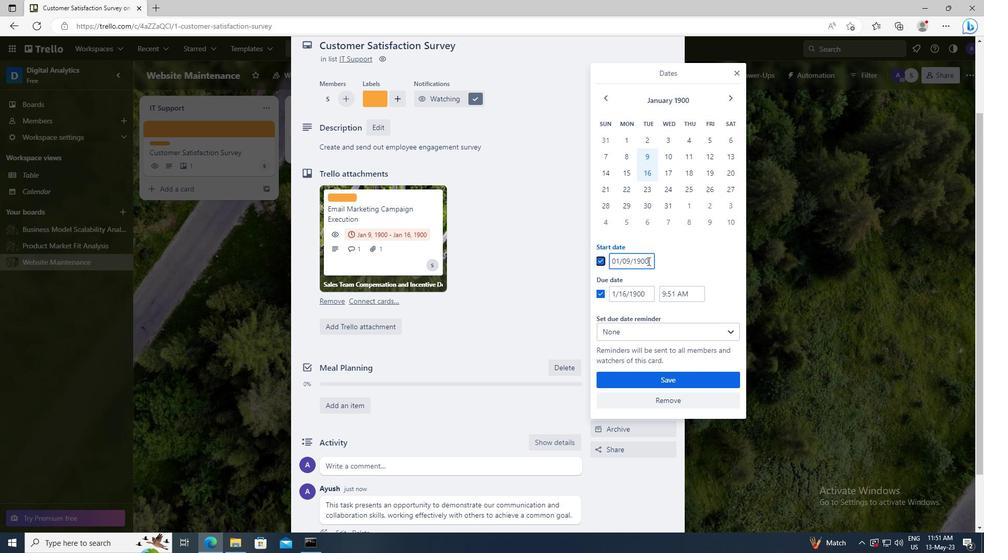
Action: Key pressed <Key.left><Key.left><Key.left><Key.left><Key.left><Key.backspace>1
Screenshot: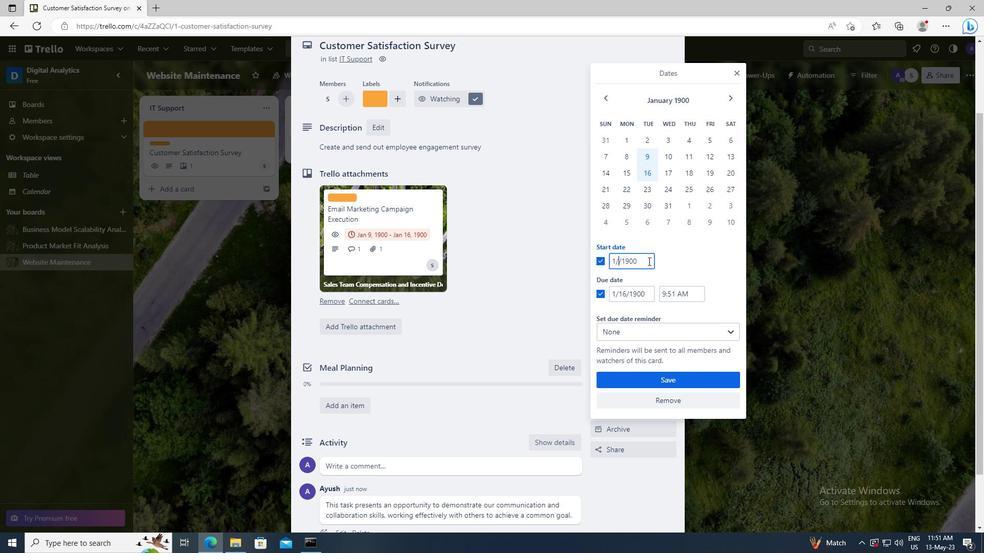 
Action: Mouse moved to (651, 292)
Screenshot: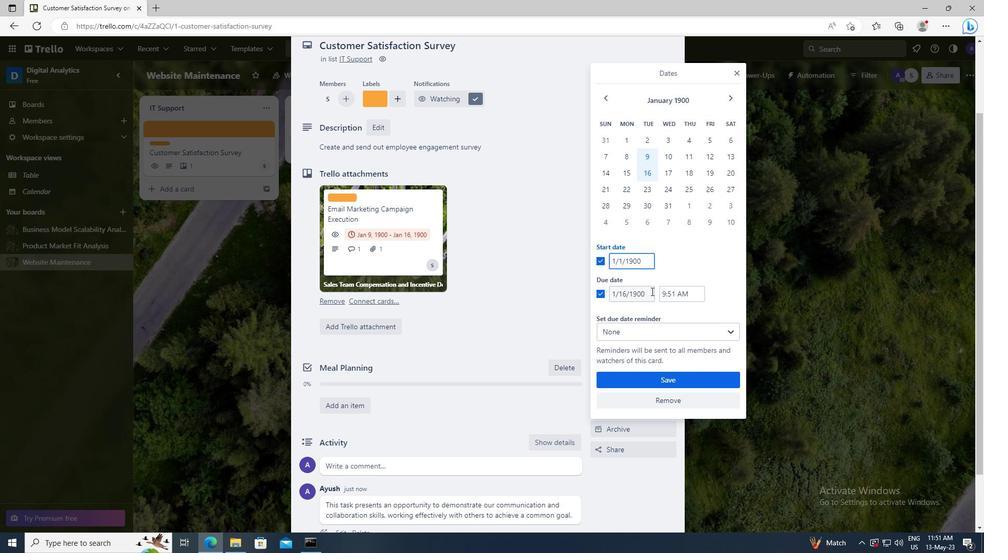 
Action: Mouse pressed left at (651, 292)
Screenshot: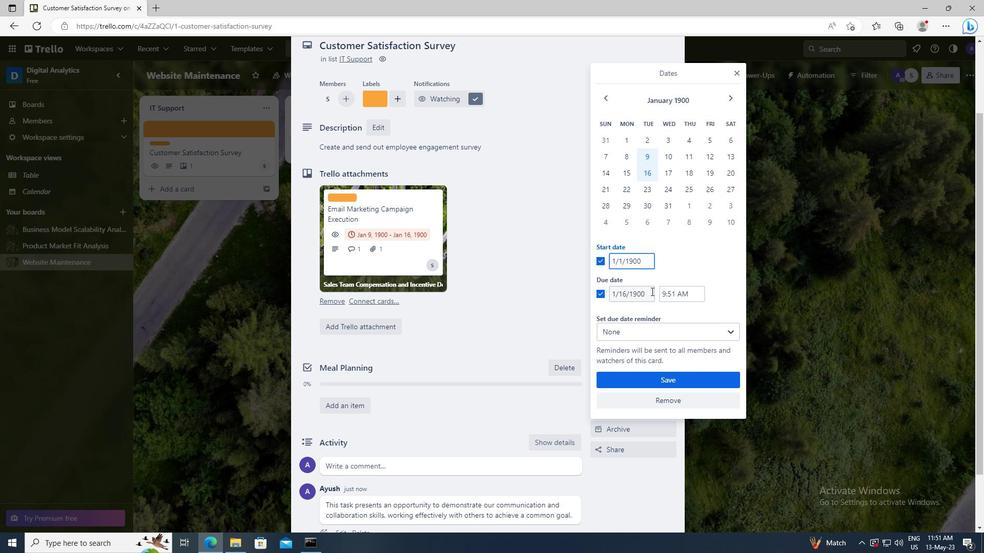 
Action: Key pressed <Key.left><Key.left><Key.left><Key.left><Key.left><Key.backspace><Key.backspace>8
Screenshot: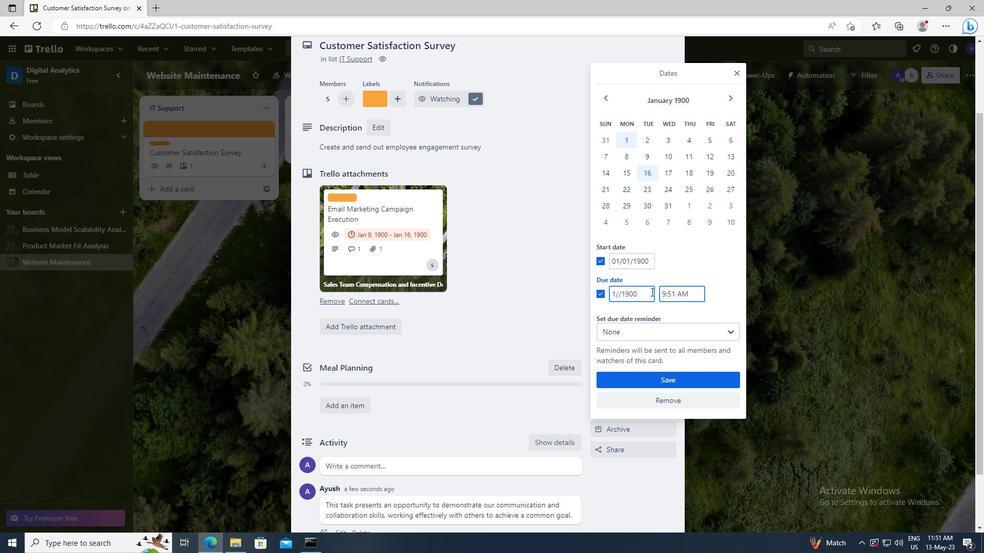 
Action: Mouse moved to (663, 381)
Screenshot: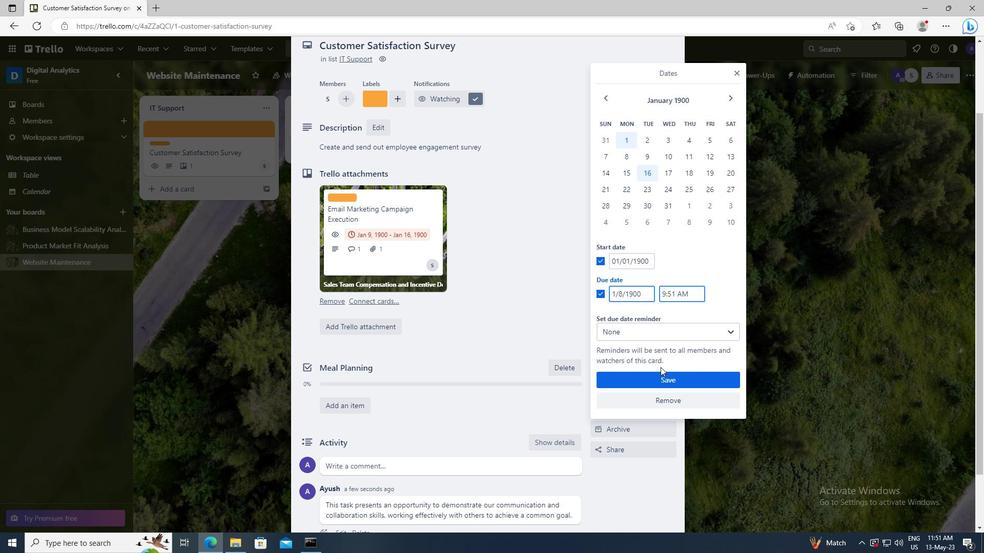 
Action: Mouse pressed left at (663, 381)
Screenshot: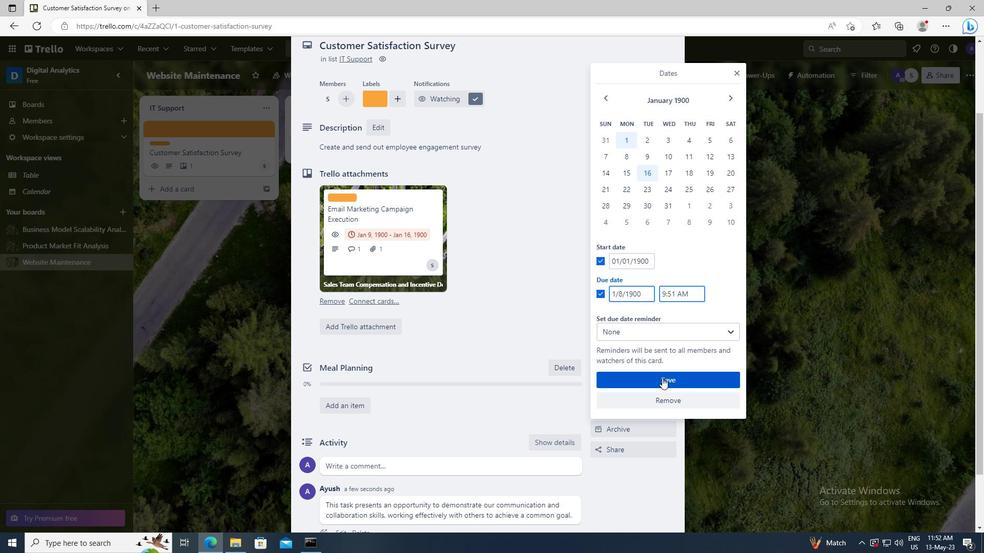 
